 Task: Create a 45-minute meeting to brainstorm content creation ideas.
Action: Mouse moved to (112, 207)
Screenshot: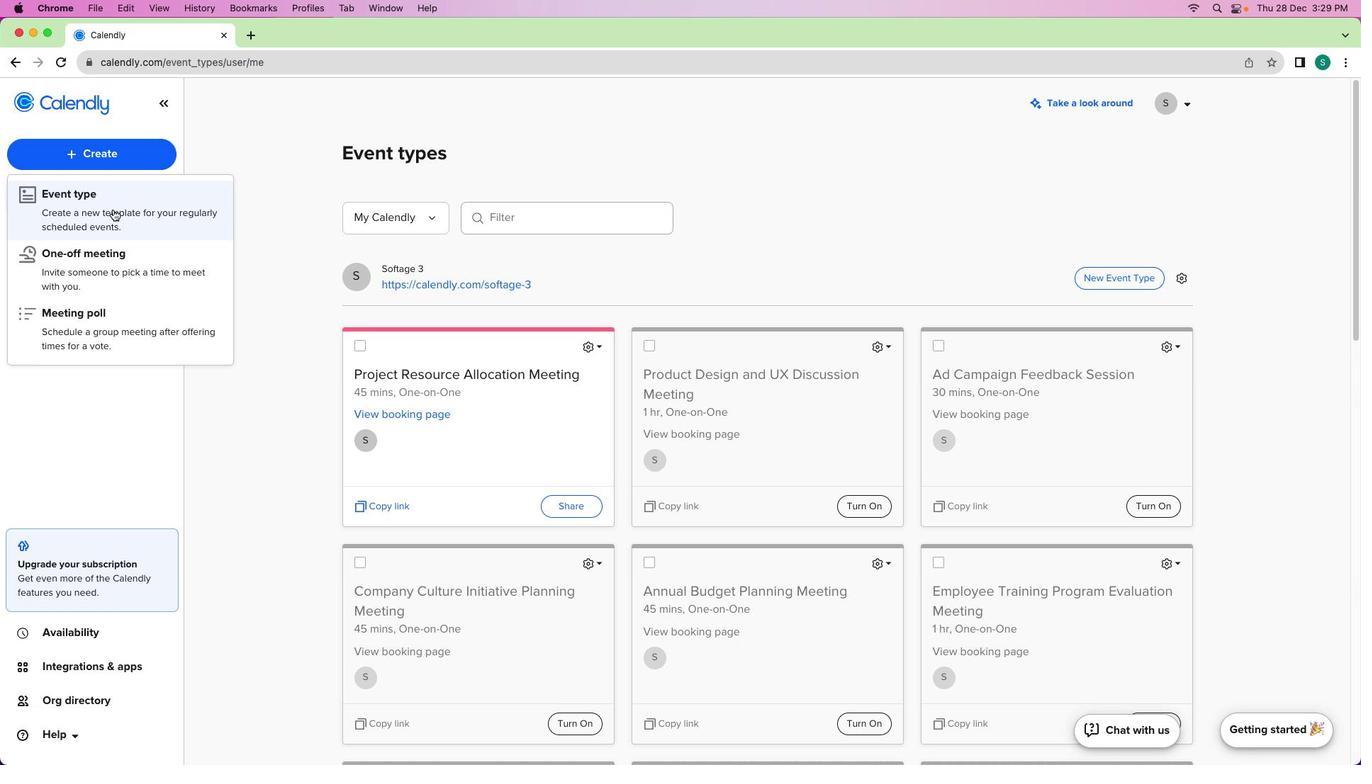 
Action: Mouse pressed left at (112, 207)
Screenshot: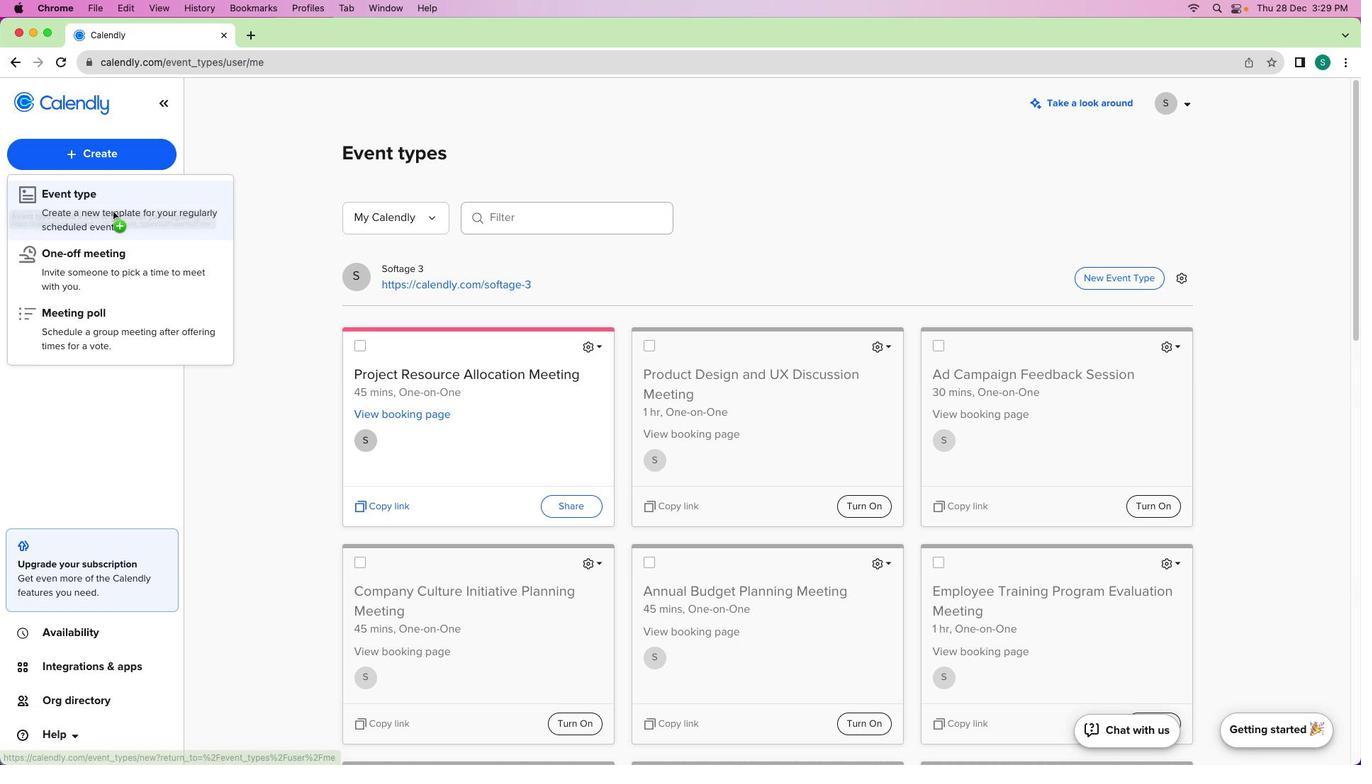 
Action: Mouse moved to (117, 207)
Screenshot: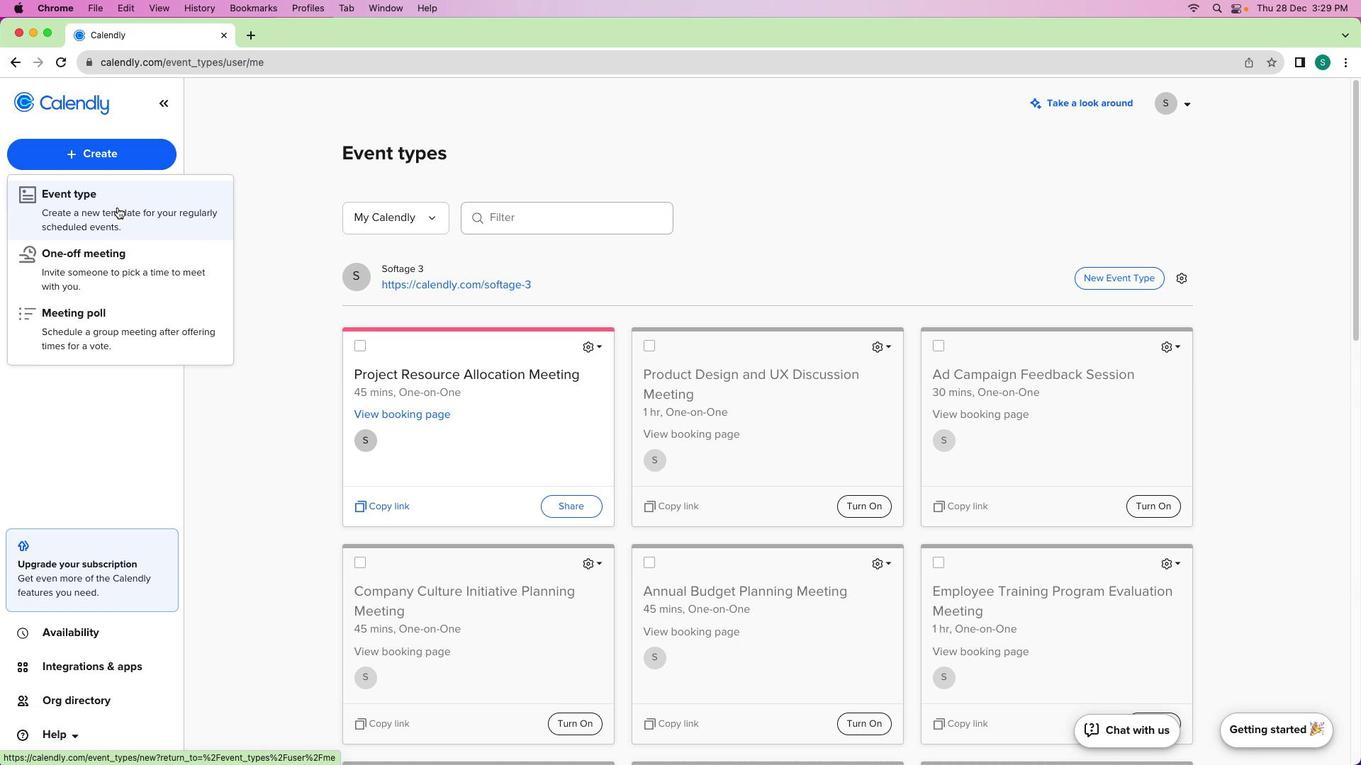 
Action: Mouse pressed left at (117, 207)
Screenshot: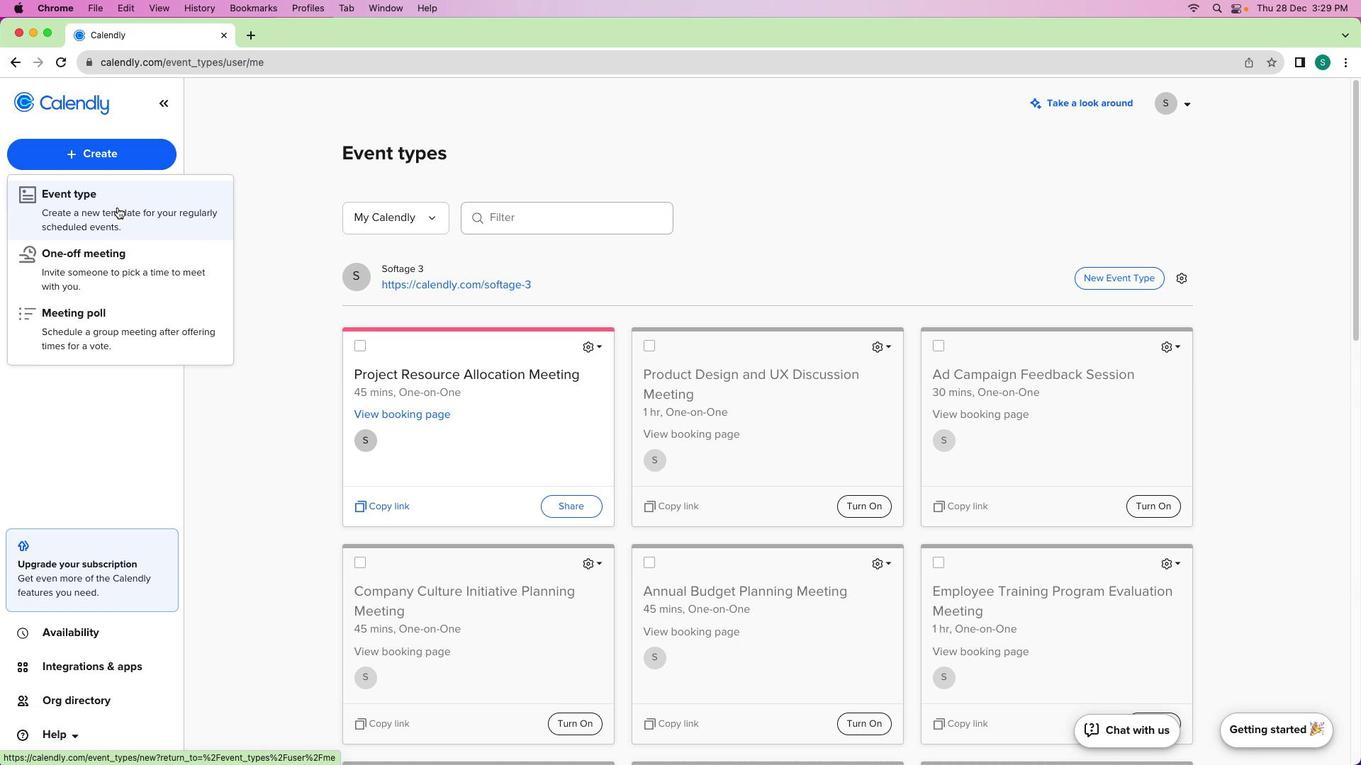 
Action: Mouse moved to (450, 297)
Screenshot: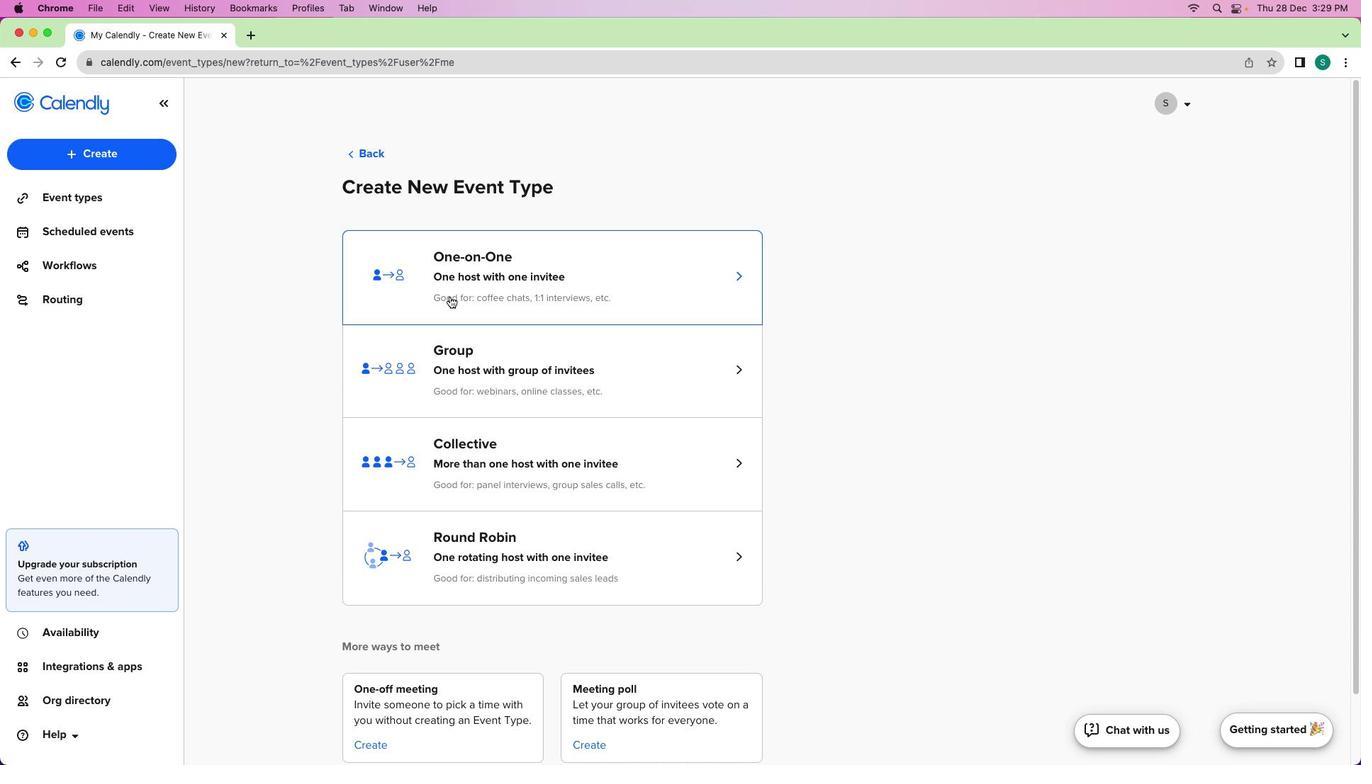 
Action: Mouse pressed left at (450, 297)
Screenshot: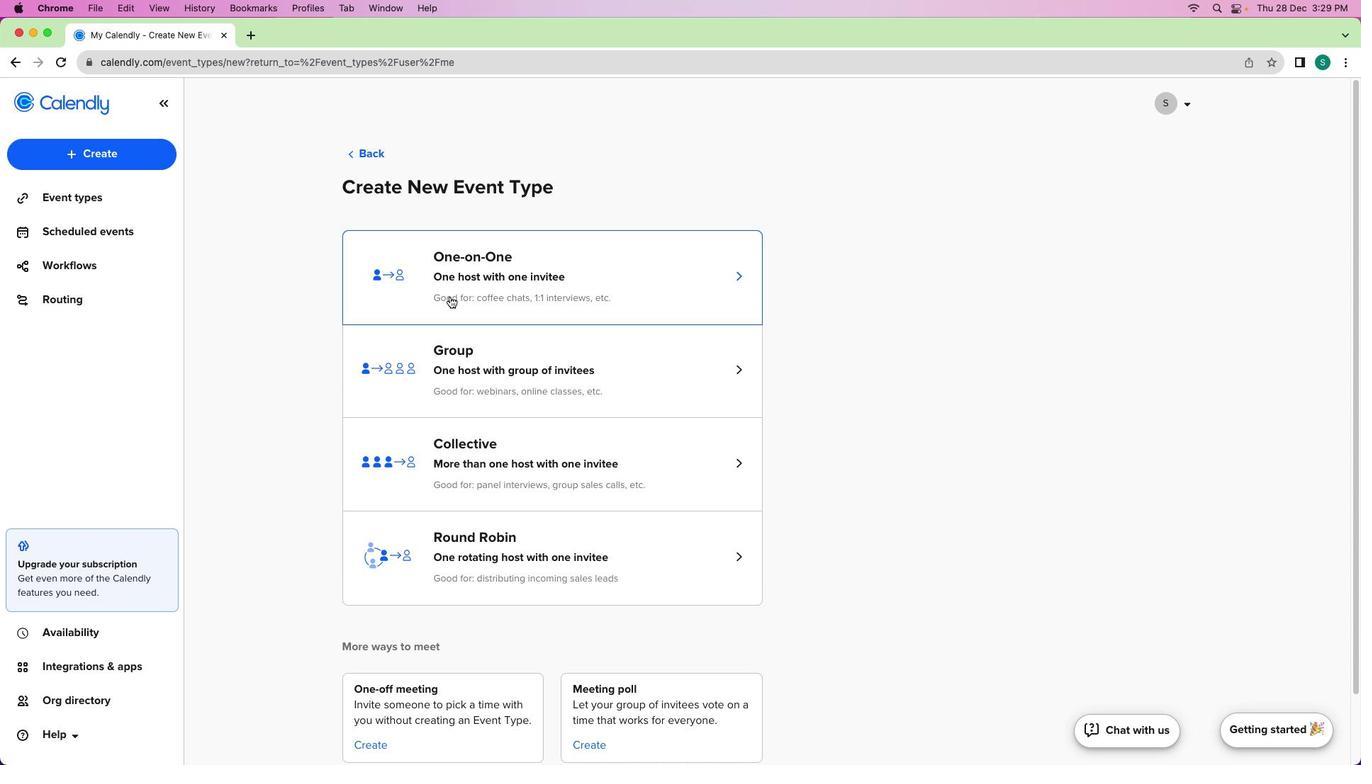 
Action: Mouse moved to (175, 226)
Screenshot: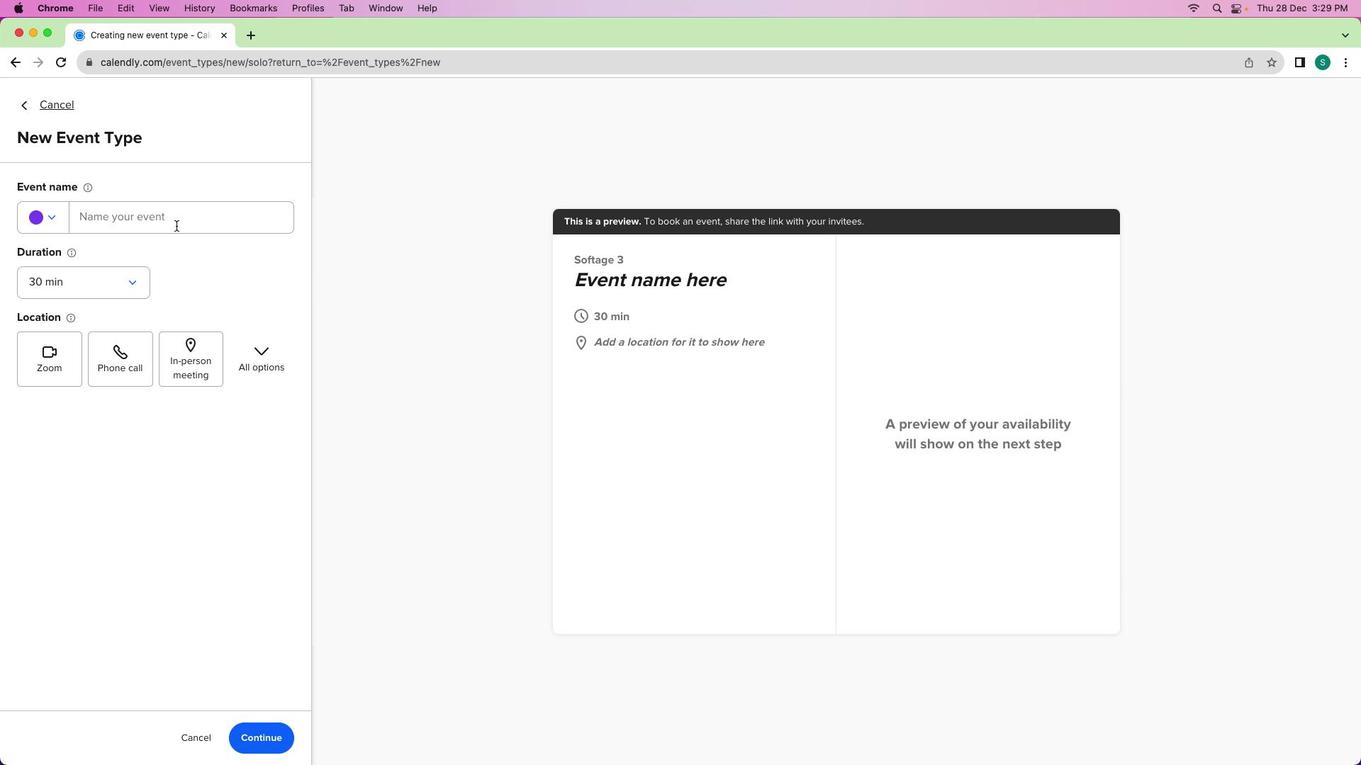 
Action: Mouse pressed left at (175, 226)
Screenshot: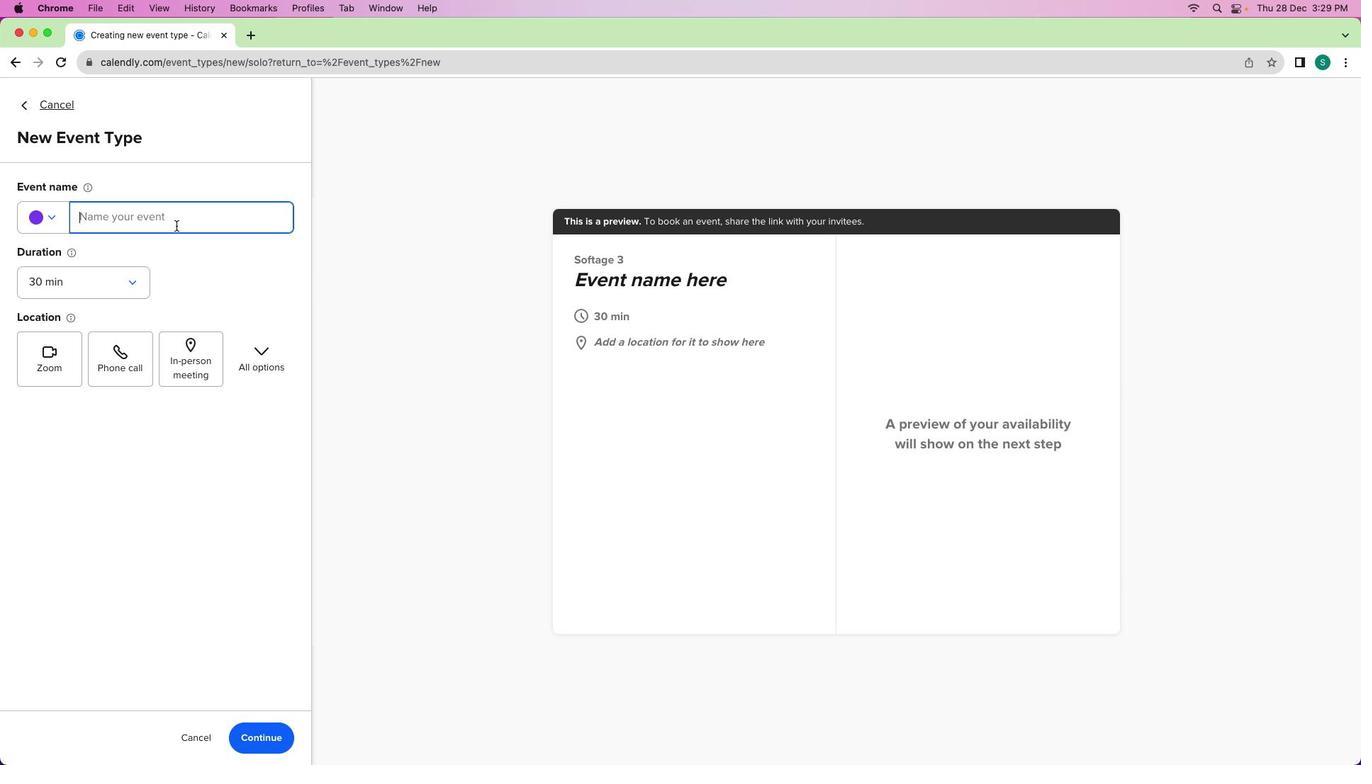 
Action: Mouse moved to (187, 225)
Screenshot: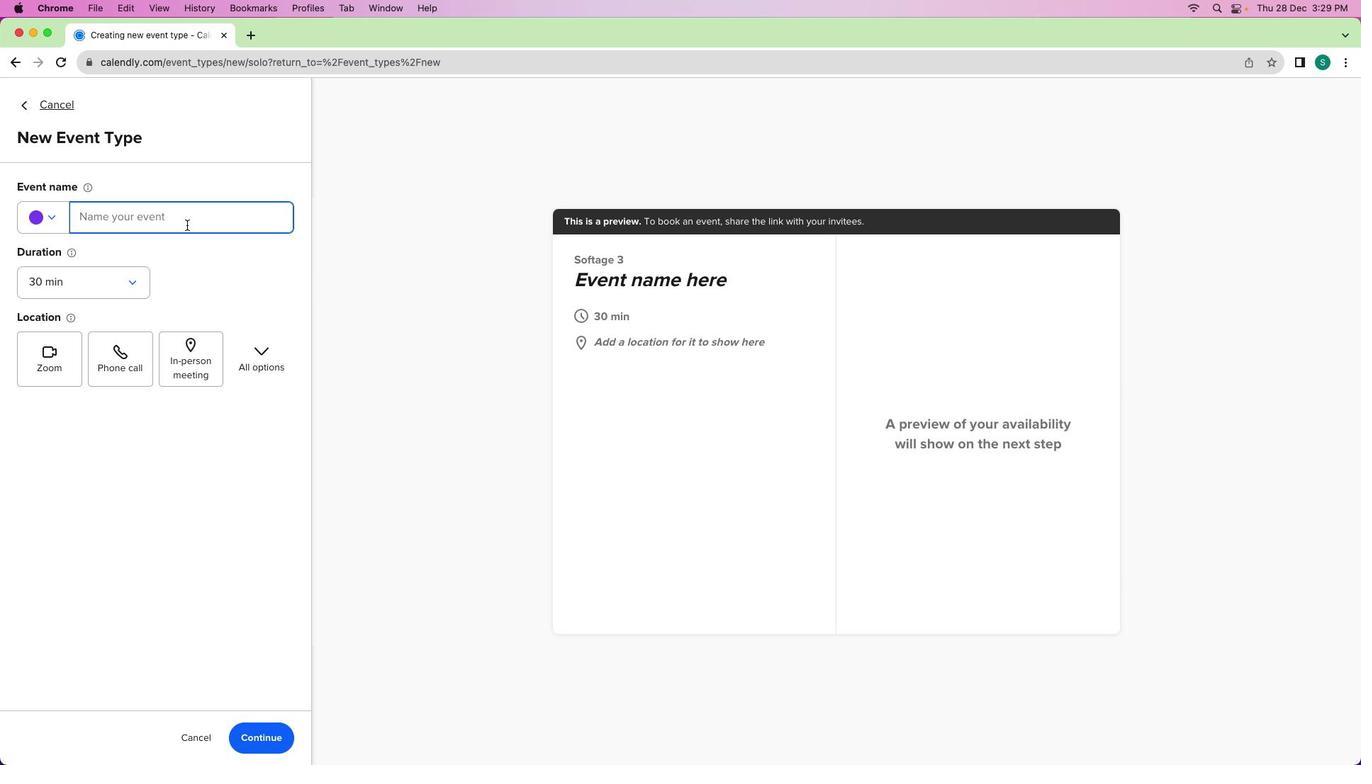 
Action: Key pressed Key.shift'C''o''n''t''e''n''t'Key.spaceKey.shift'C''r''e''a''t''i''o''n'Key.spaceKey.shift'I''d''e''a''s'Key.spaceKey.shift'B''r''a''i''n''s''t''o''r''m''i''n''g'Key.spaceKey.shift'S''e''s''s''i''o''n'
Screenshot: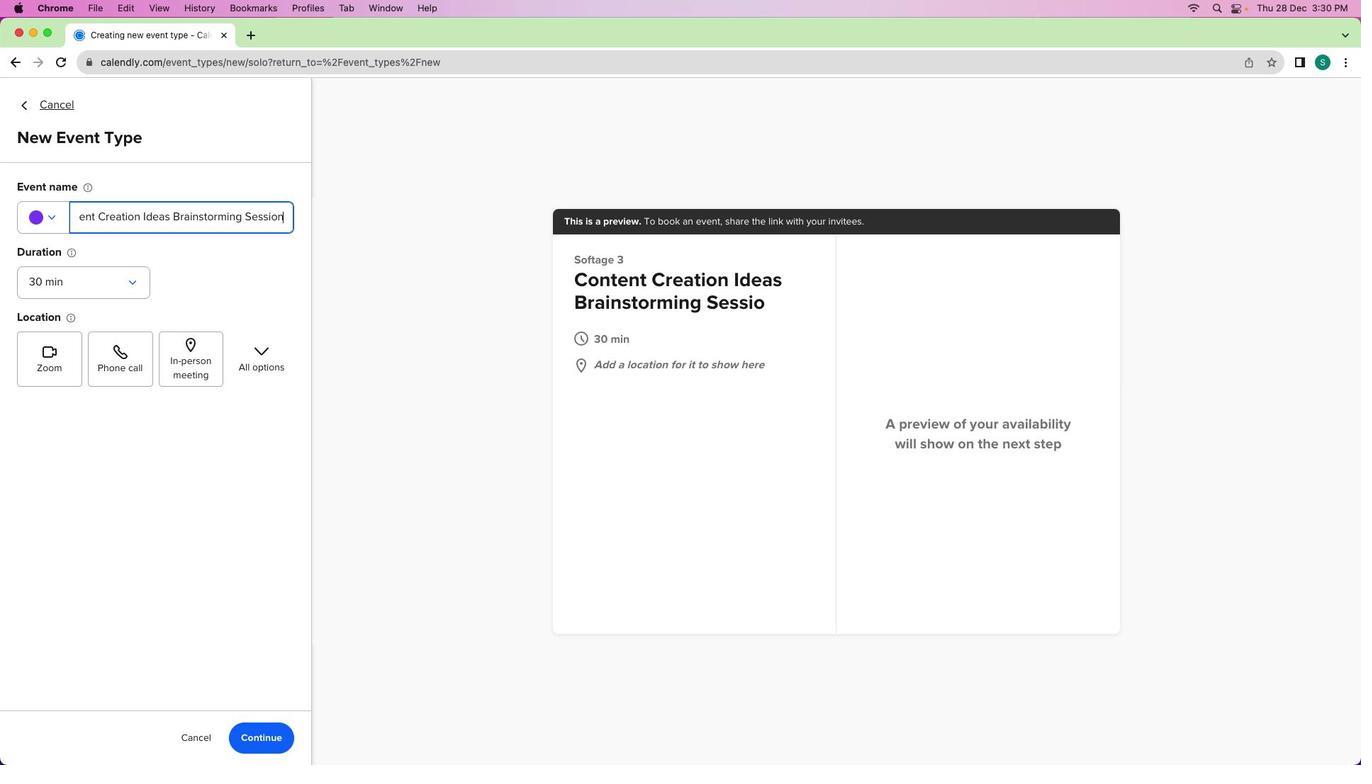 
Action: Mouse moved to (60, 218)
Screenshot: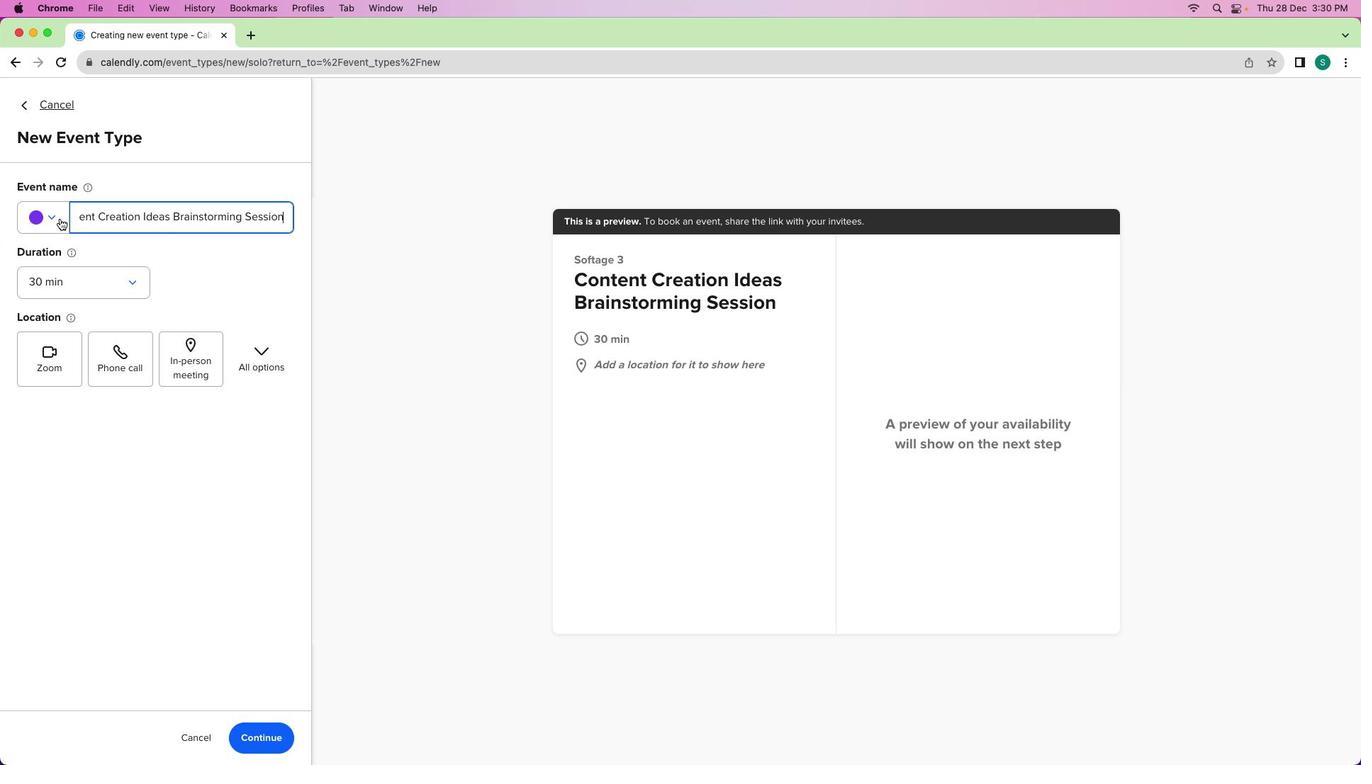 
Action: Mouse pressed left at (60, 218)
Screenshot: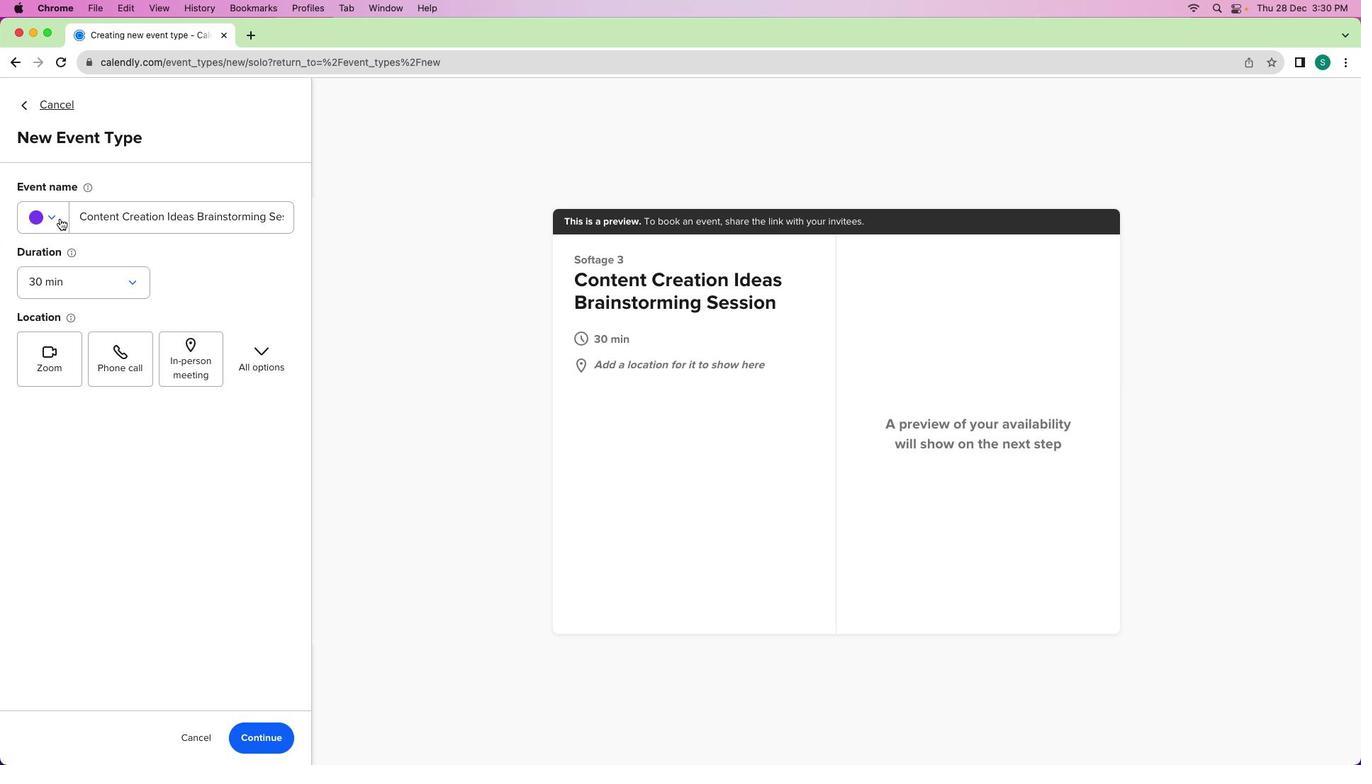 
Action: Mouse moved to (146, 286)
Screenshot: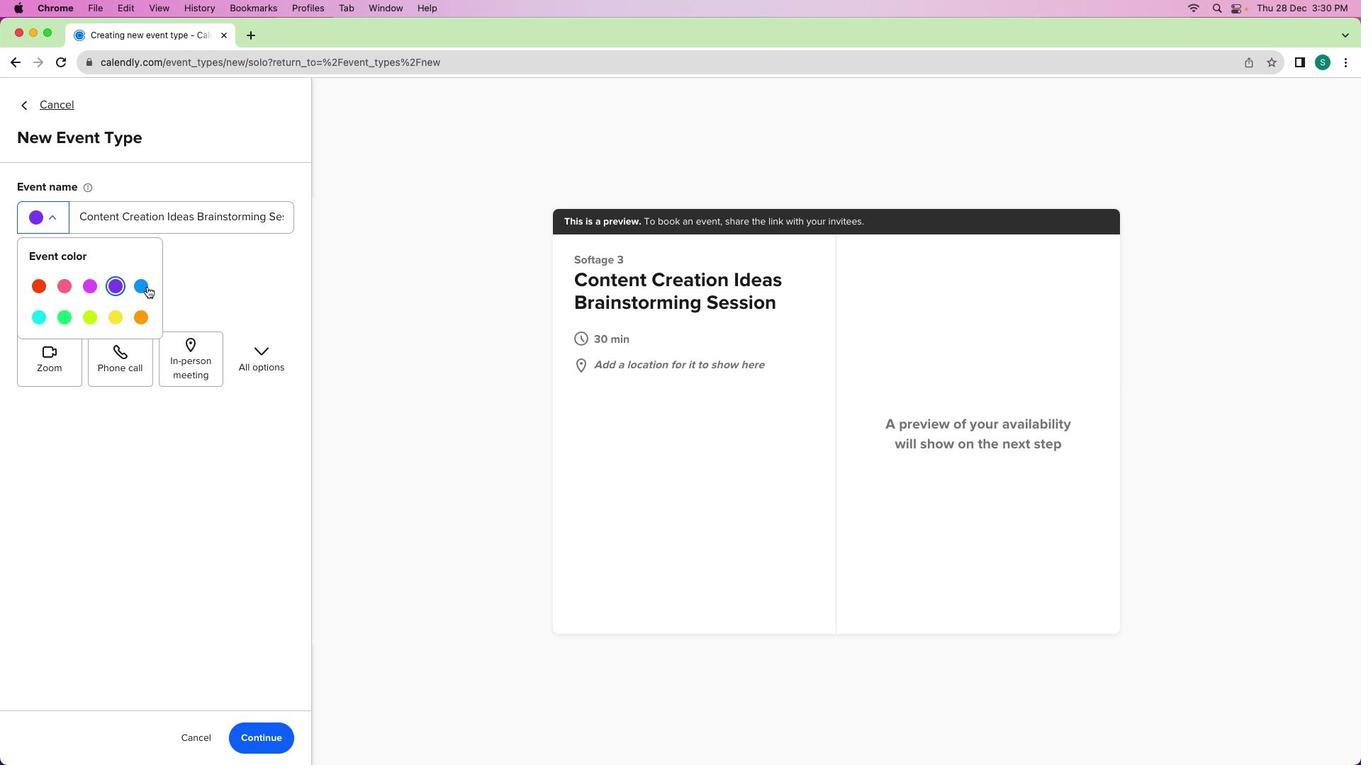 
Action: Mouse pressed left at (146, 286)
Screenshot: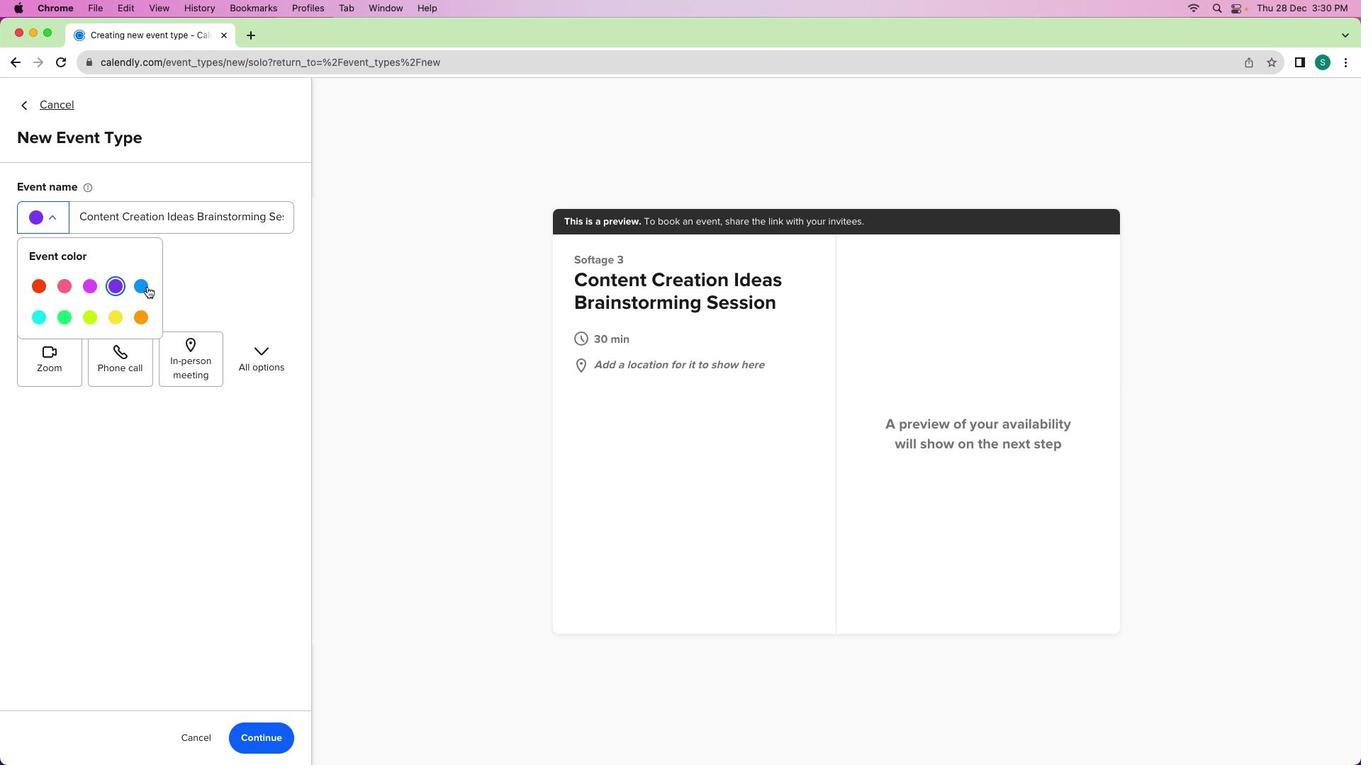
Action: Mouse moved to (99, 282)
Screenshot: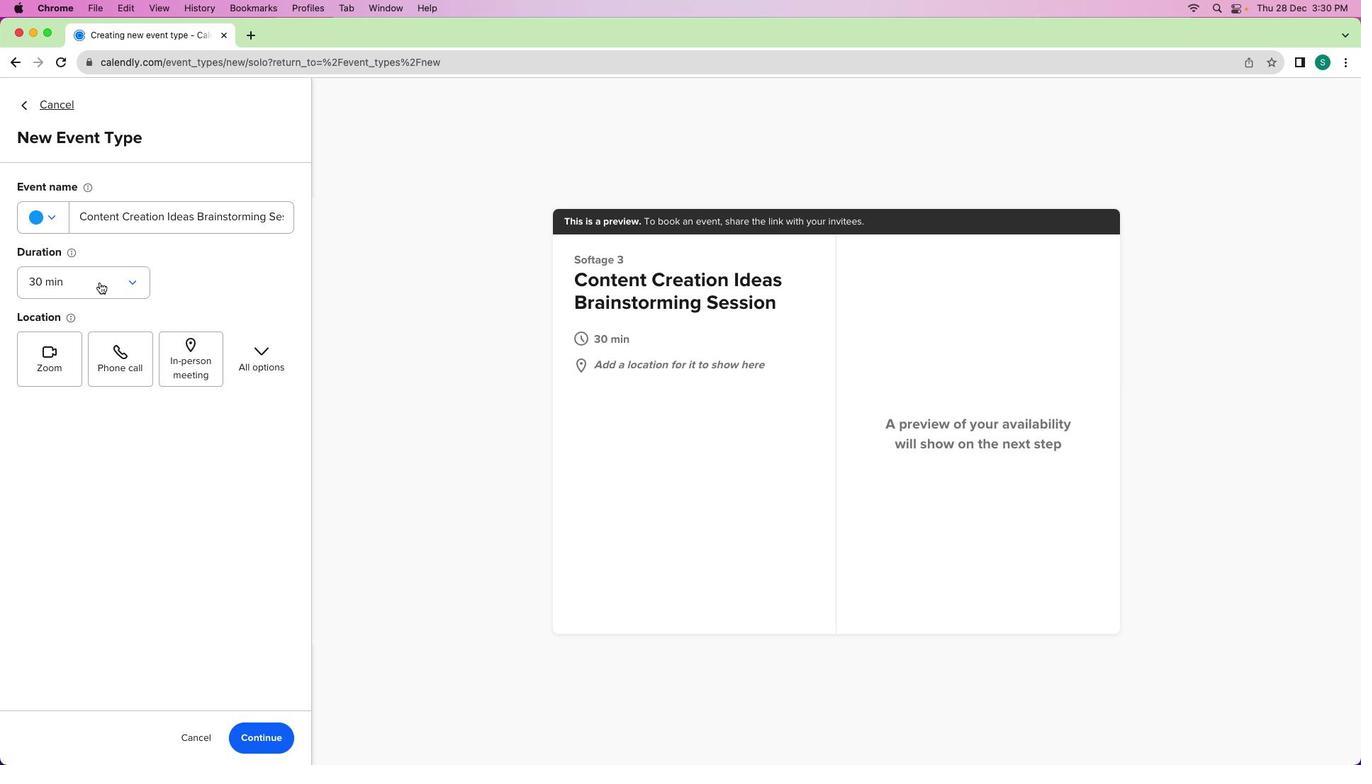 
Action: Mouse pressed left at (99, 282)
Screenshot: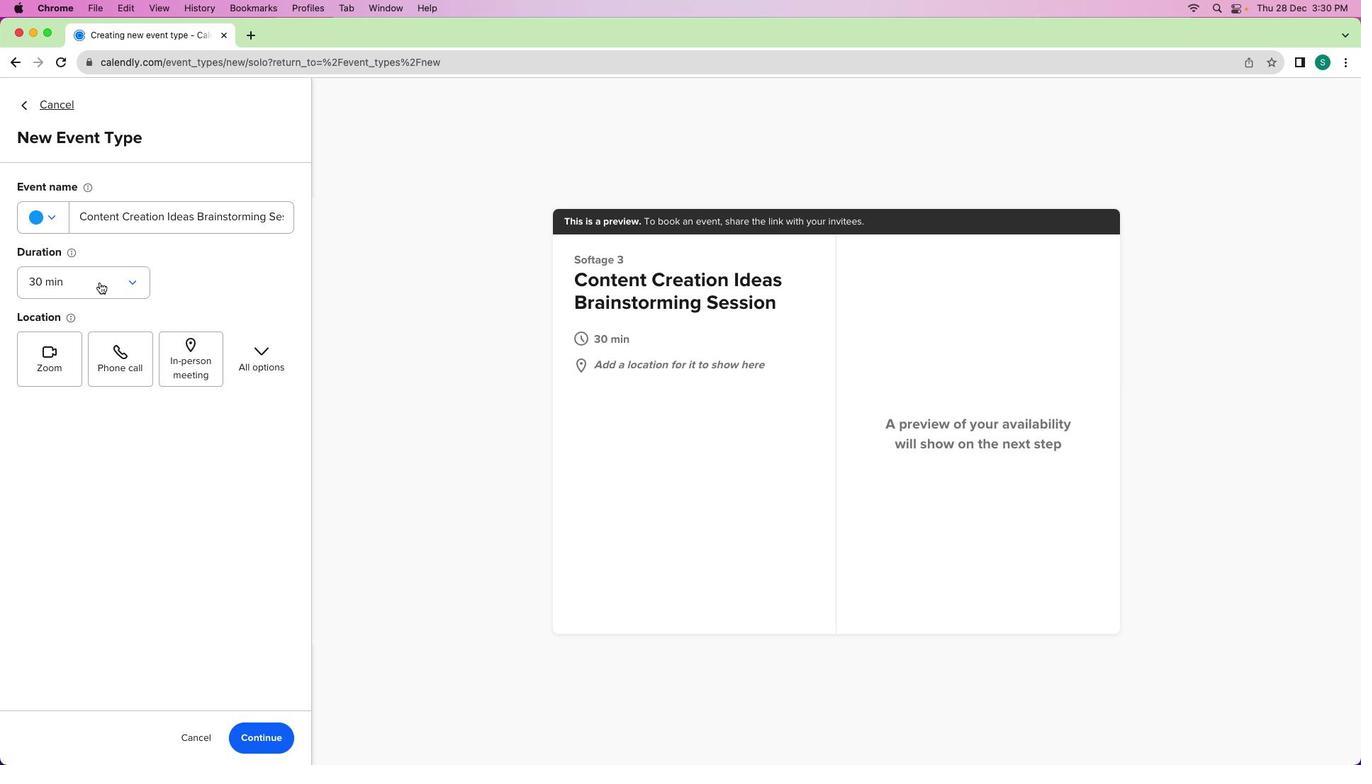 
Action: Mouse moved to (87, 366)
Screenshot: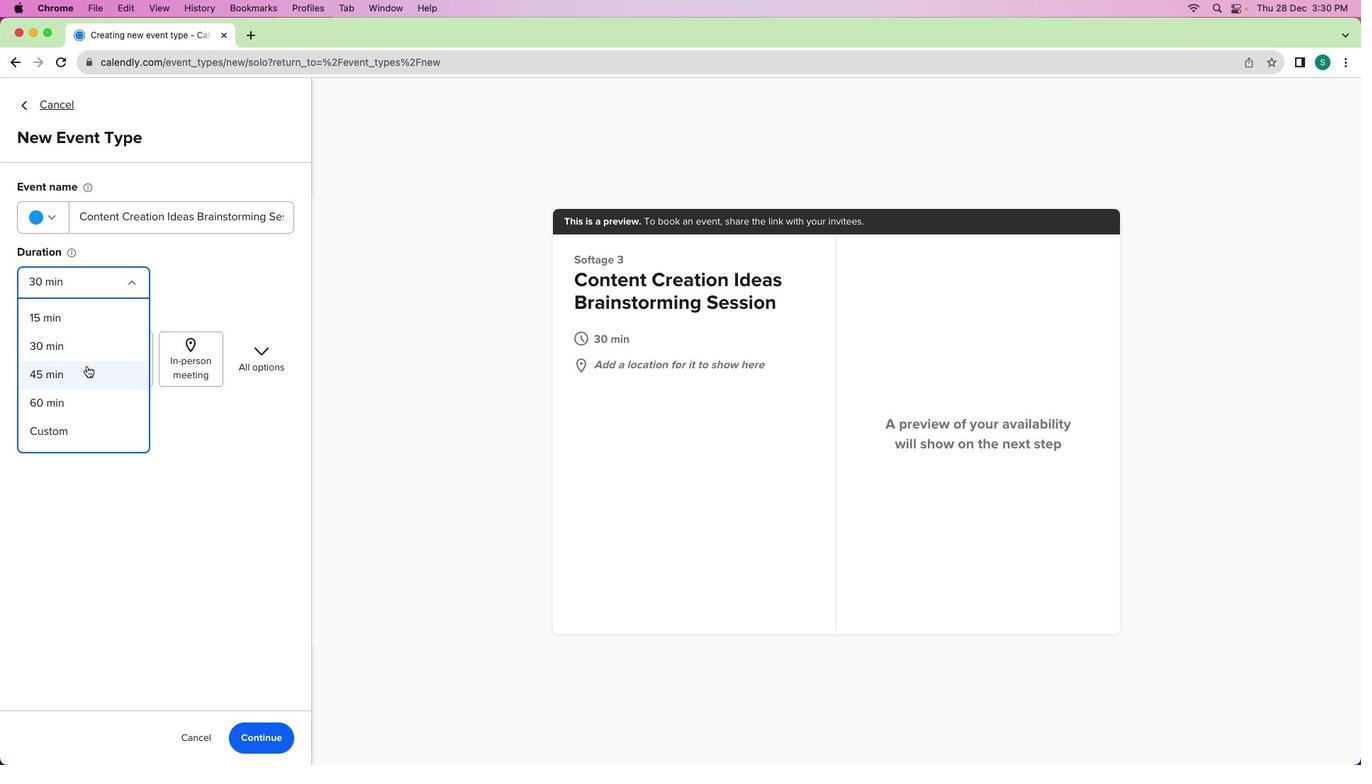
Action: Mouse pressed left at (87, 366)
Screenshot: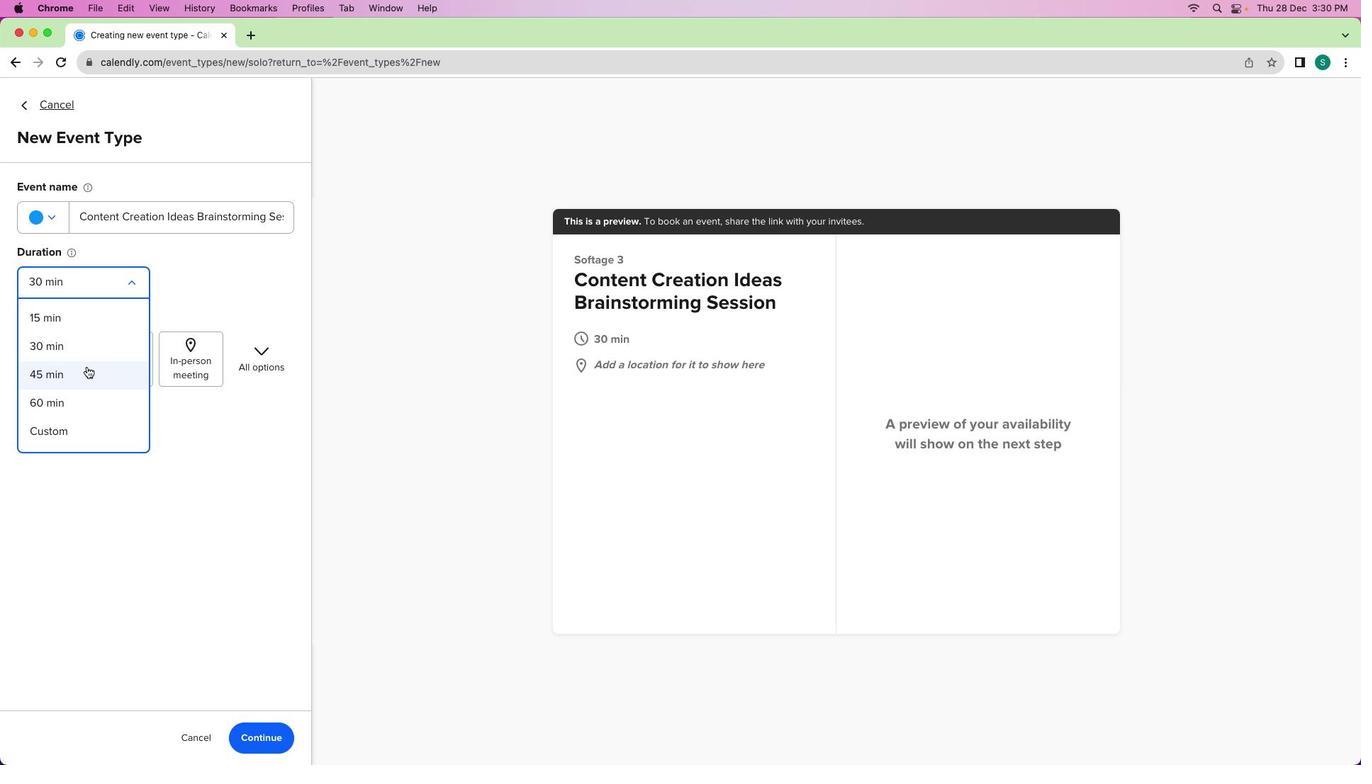 
Action: Mouse moved to (78, 363)
Screenshot: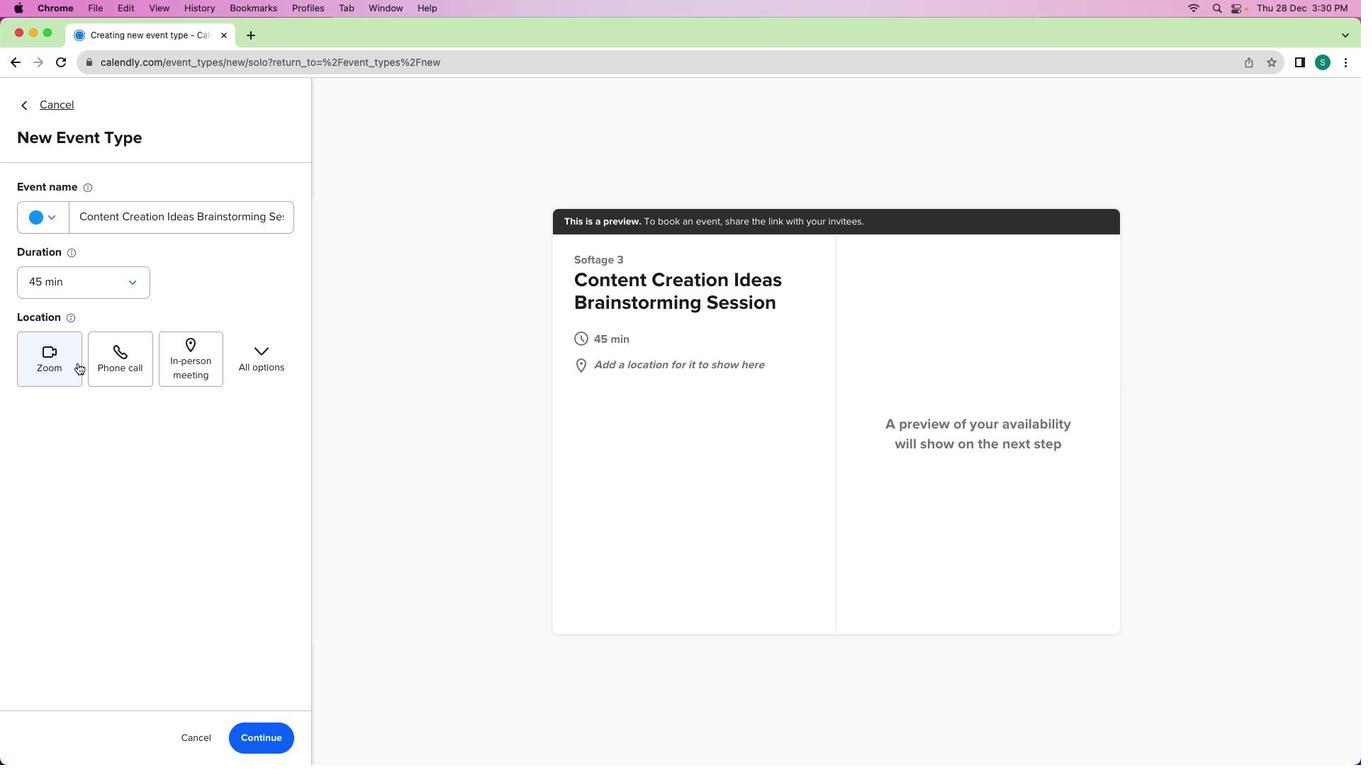 
Action: Mouse pressed left at (78, 363)
Screenshot: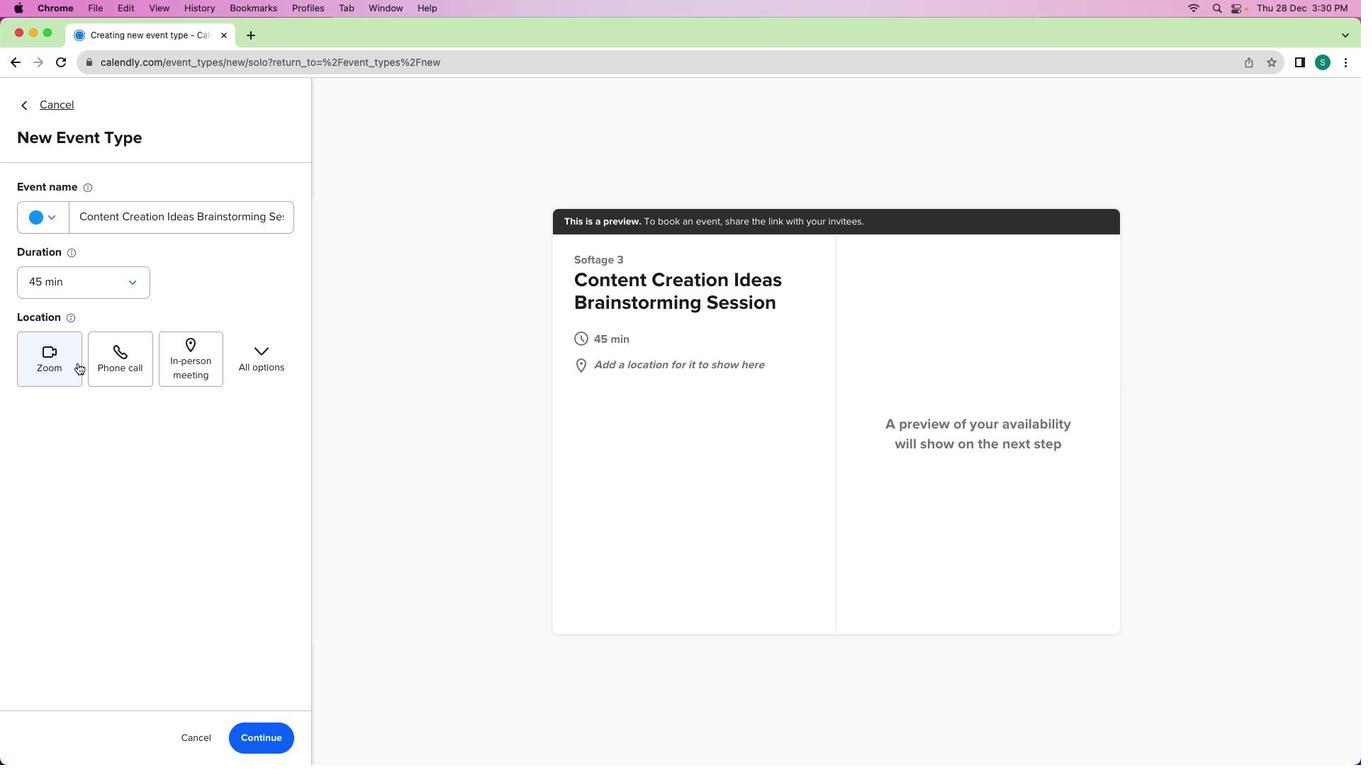 
Action: Mouse moved to (285, 732)
Screenshot: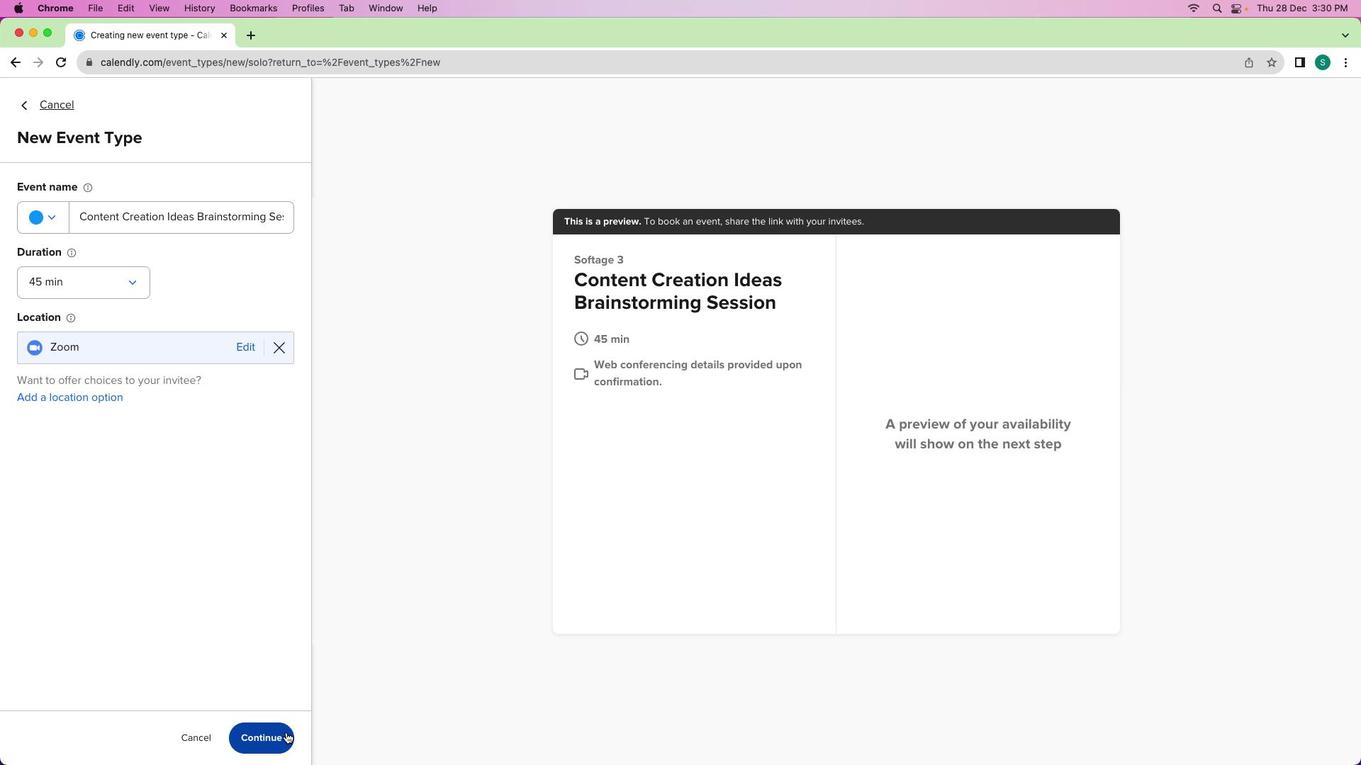 
Action: Mouse pressed left at (285, 732)
Screenshot: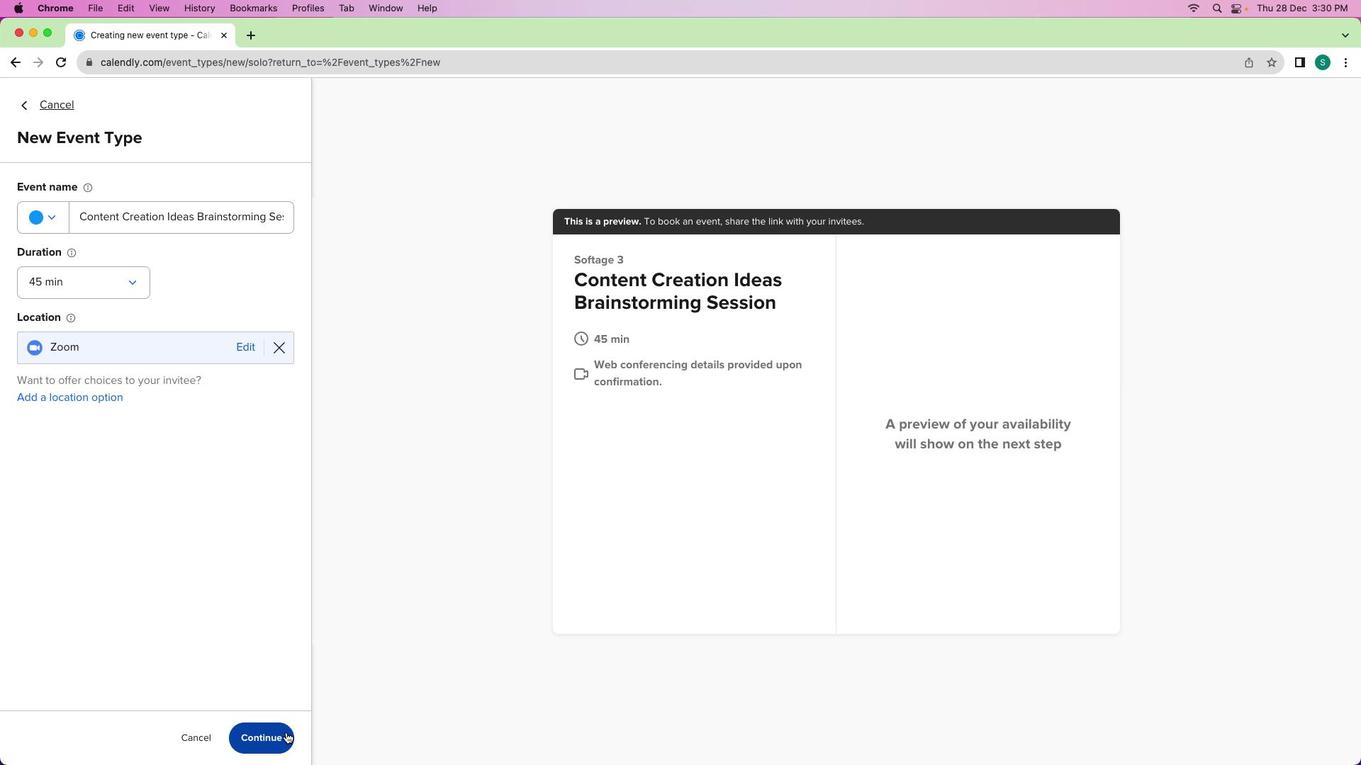 
Action: Mouse moved to (153, 269)
Screenshot: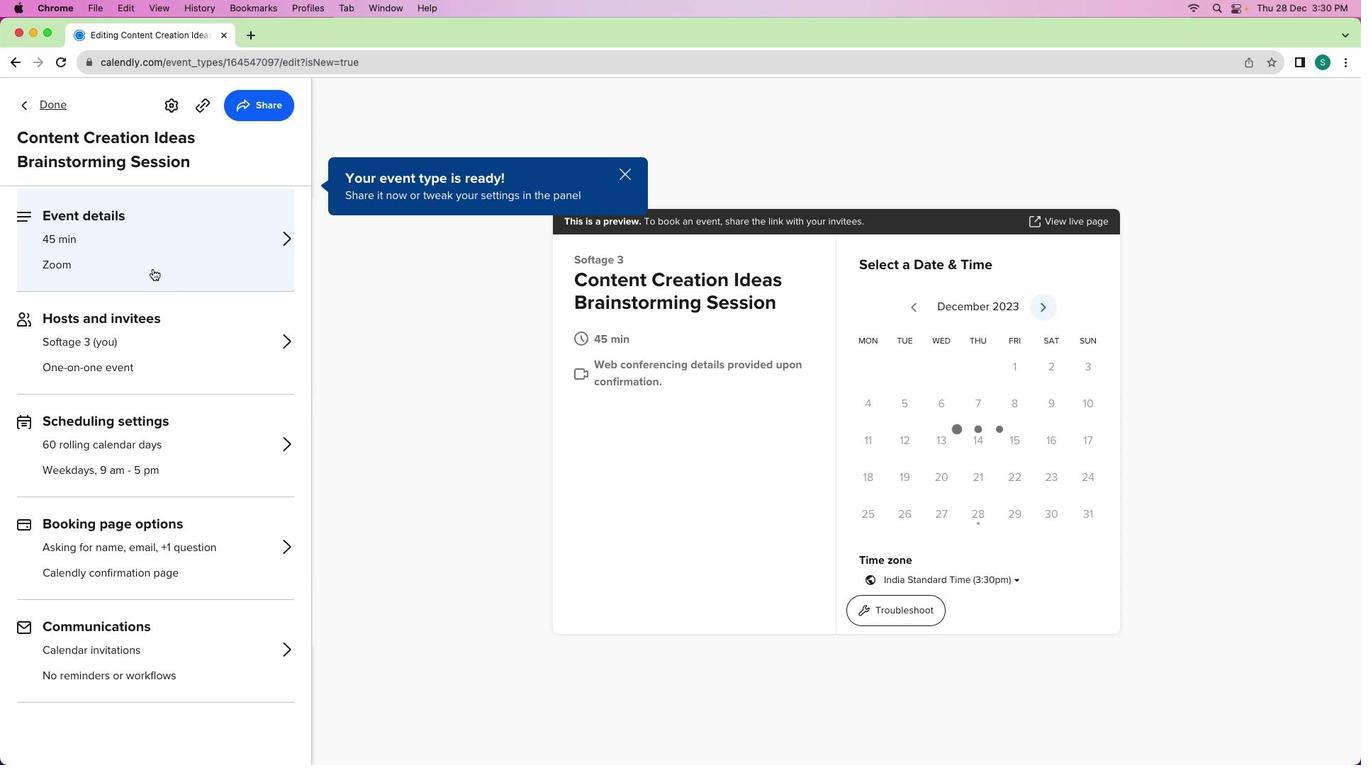
Action: Mouse pressed left at (153, 269)
Screenshot: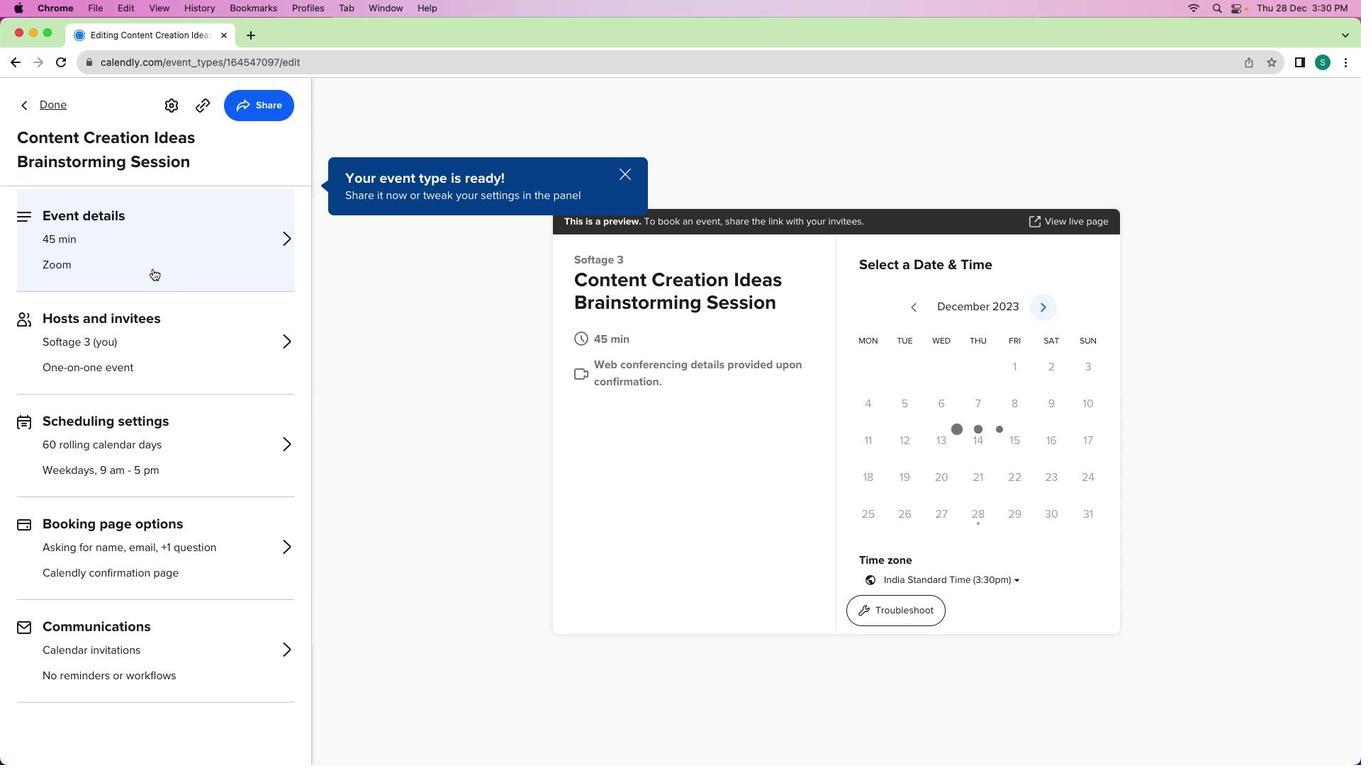 
Action: Mouse moved to (154, 509)
Screenshot: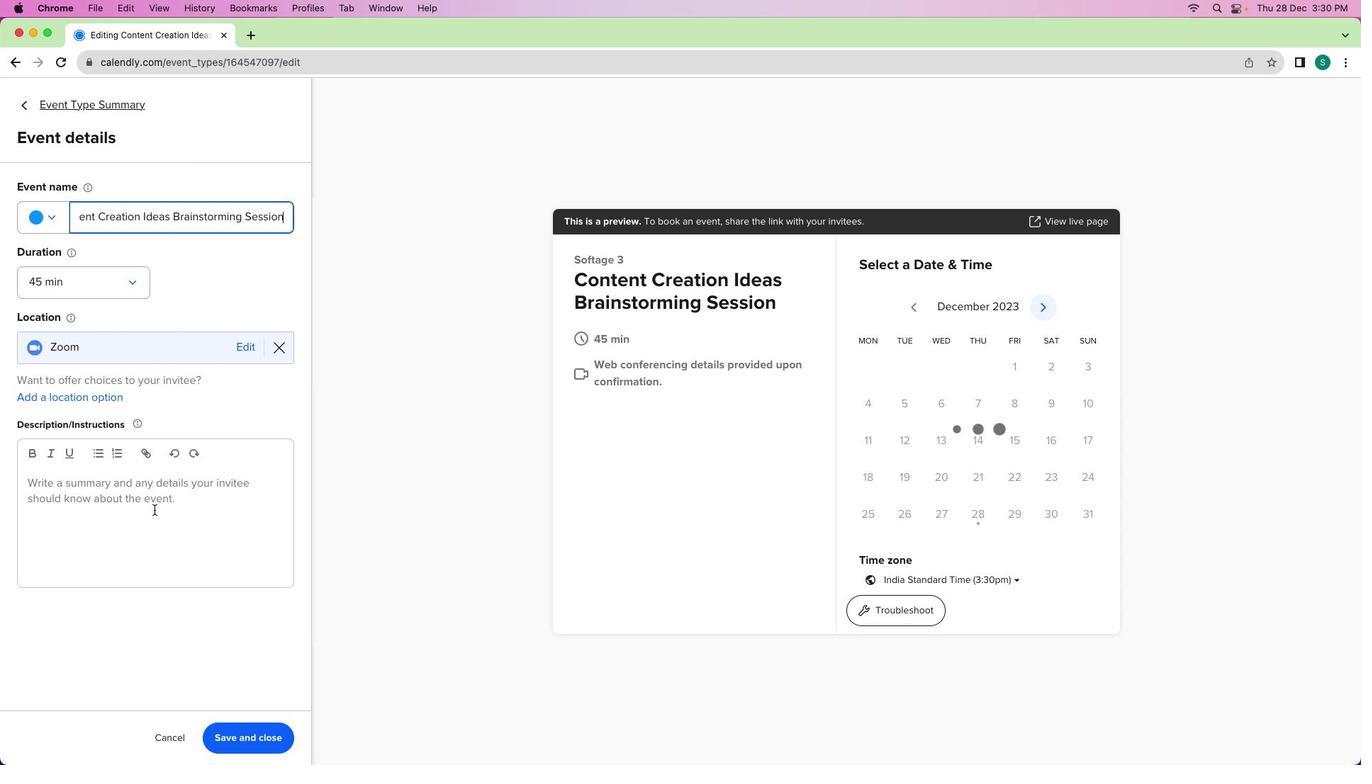 
Action: Mouse pressed left at (154, 509)
Screenshot: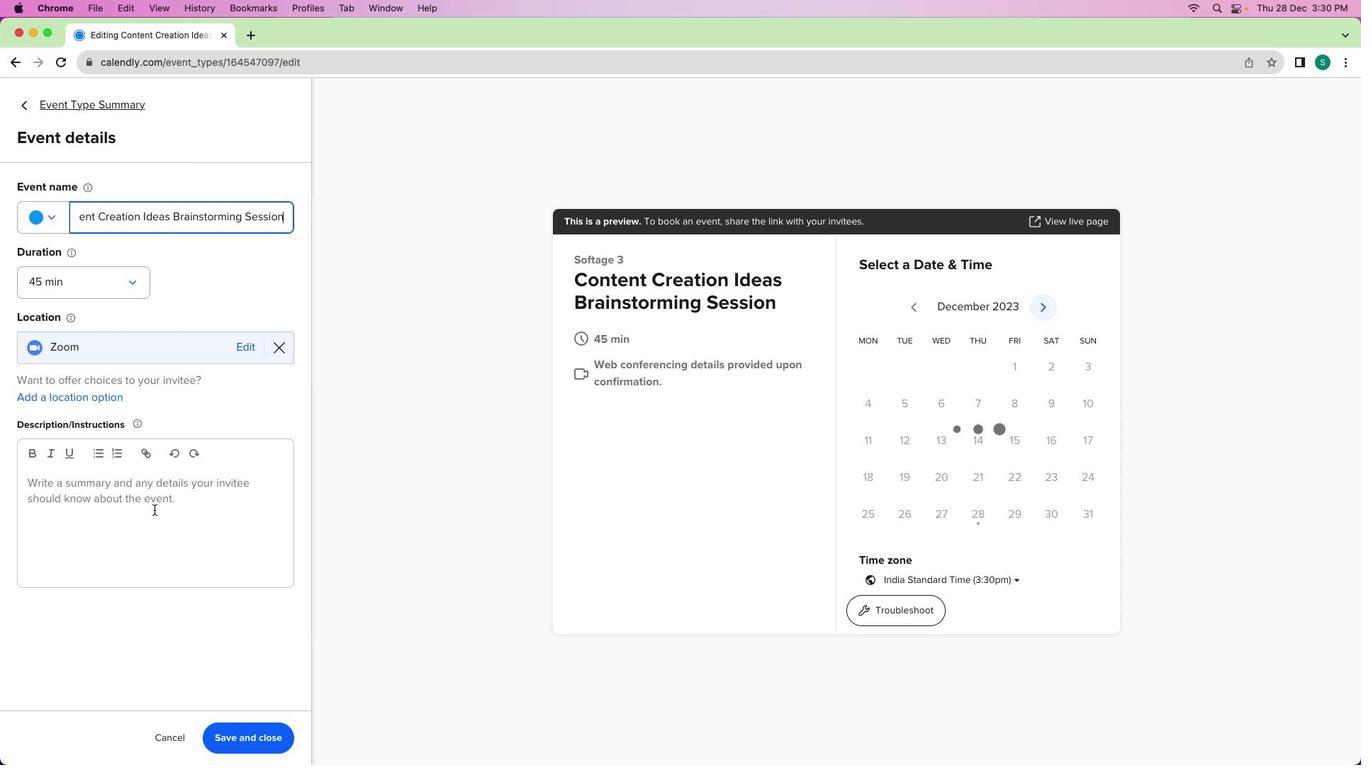
Action: Mouse moved to (154, 509)
Screenshot: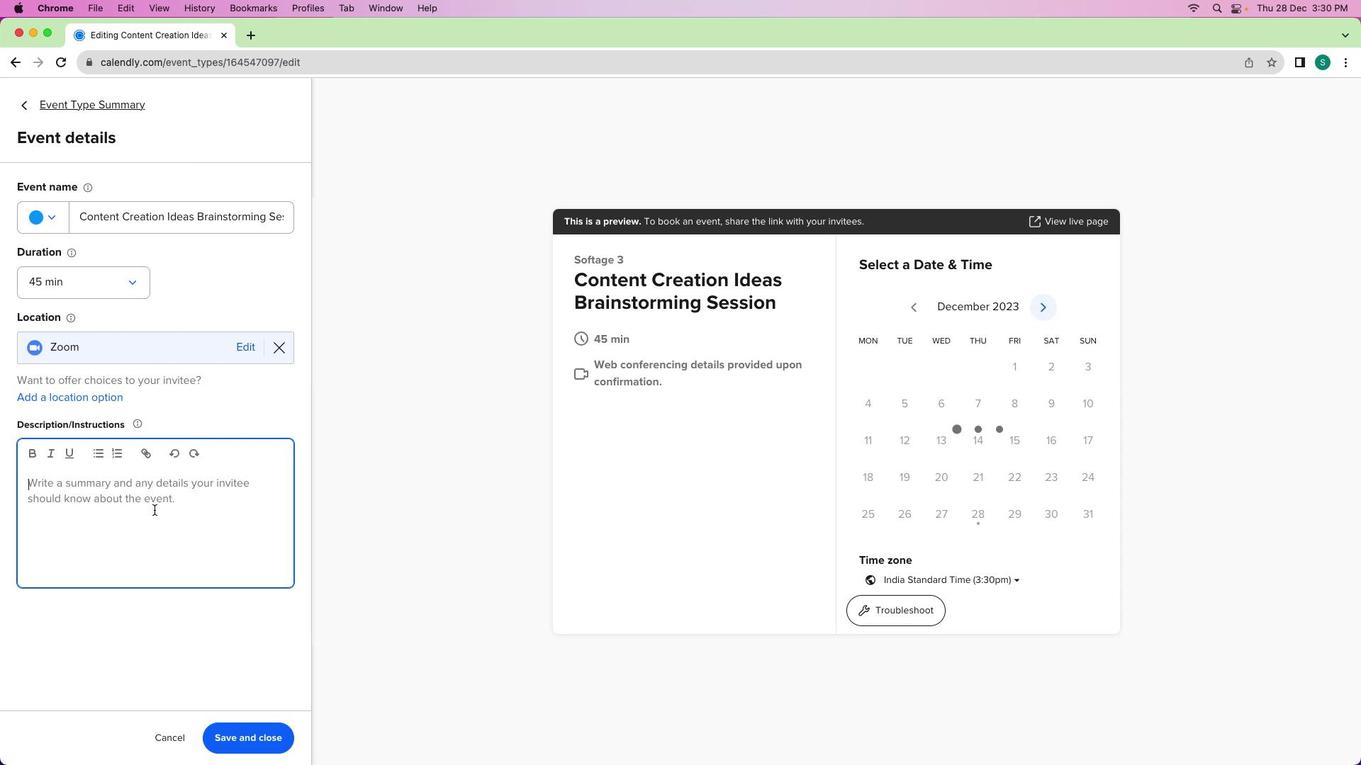 
Action: Key pressed Key.shift'J''o''i''n'Key.space'm''e'Key.spaceKey.backspaceKey.backspaceKey.backspace'f''o''r'Key.space'a''n'Key.space'e''n''g''a''g''e'Key.backspace'i''n''g'Key.space's''e''s''s''i''o''n'Key.space'd''e''d''i''c''a''t''e''d'Key.spaceKey.space't''o'Key.leftKey.leftKey.leftKey.backspaceKey.downKey.space'b''r''a''i''s'Key.backspace'n''s''t''o''r''m''i''n''g'Key.space'c''r''e''a''t''i''v''e'Key.space'c''o''n''t''e''n''t'Key.space'i''d''e''a''s''.'Key.spaceKey.shift'I''n'Key.space't''h''i''s'Key.spaceKey.space'm''e''e''t''i''n''g'','Key.space'w''e'"'"'l''l'Key.space'e''x''p''l''o''r''e'Key.space'v''a''r''i''o''u''s'Key.space't''h''e''m''e''s'','Key.space'd''i''s''c''u''s''s'Key.space'p''o''t''e''n''t''i''a''l'Key.space't''o''p''i''c''s'','Key.space'a''n''f'Key.backspace'd'Key.space'c''o''l''l''a''b''o''r''a''t''i''v''e''l''y'Key.space'g''e''n''e''r''a''t''e'Key.space'i''n''n''o''v''a''t''i''v''e'Key.space'i''d''e''a''s'Key.space't''o'Key.space'f''u''e''l'Key.space'o''u''r'Key.space'c''o''n''t''e''n''t'Key.space'c''r''e''a''t''i''o''n'Key.space'e''f''f''o''r''t''s''.'
Screenshot: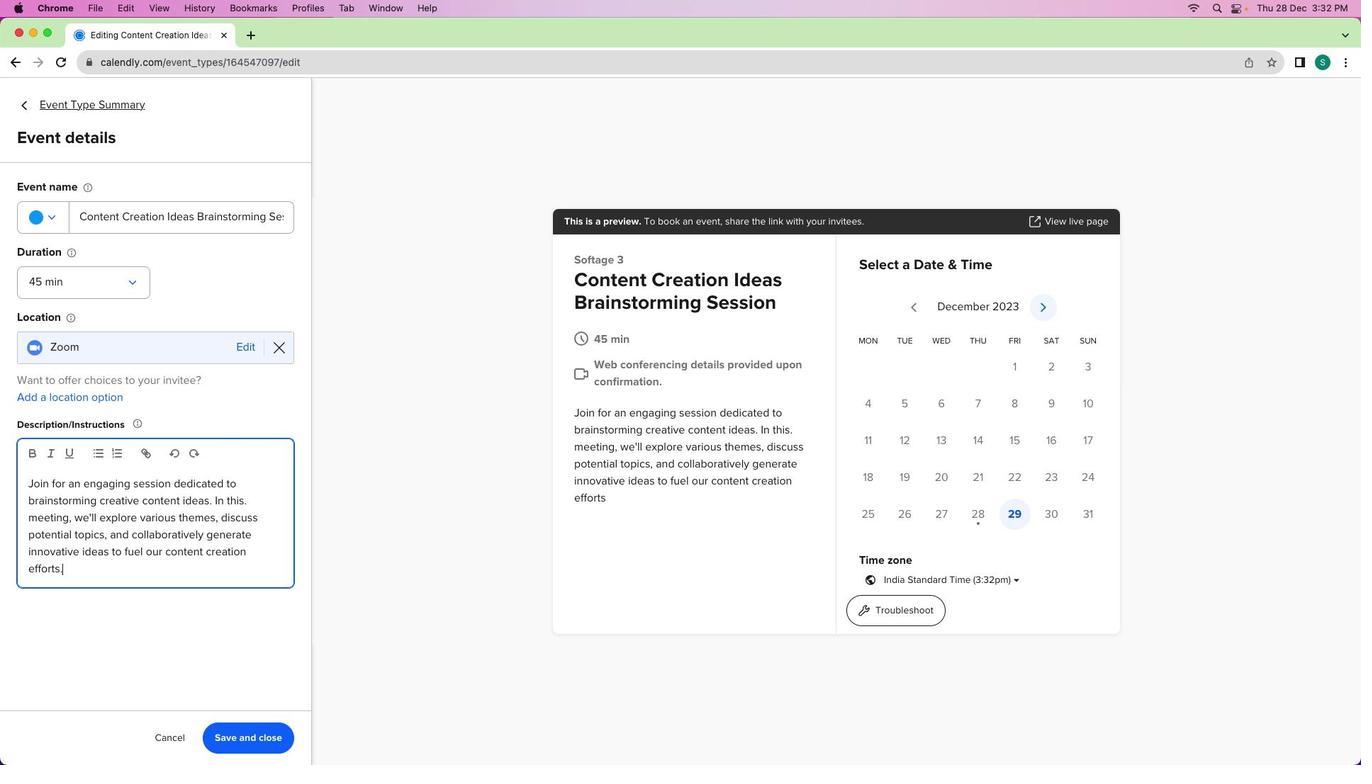 
Action: Mouse moved to (229, 741)
Screenshot: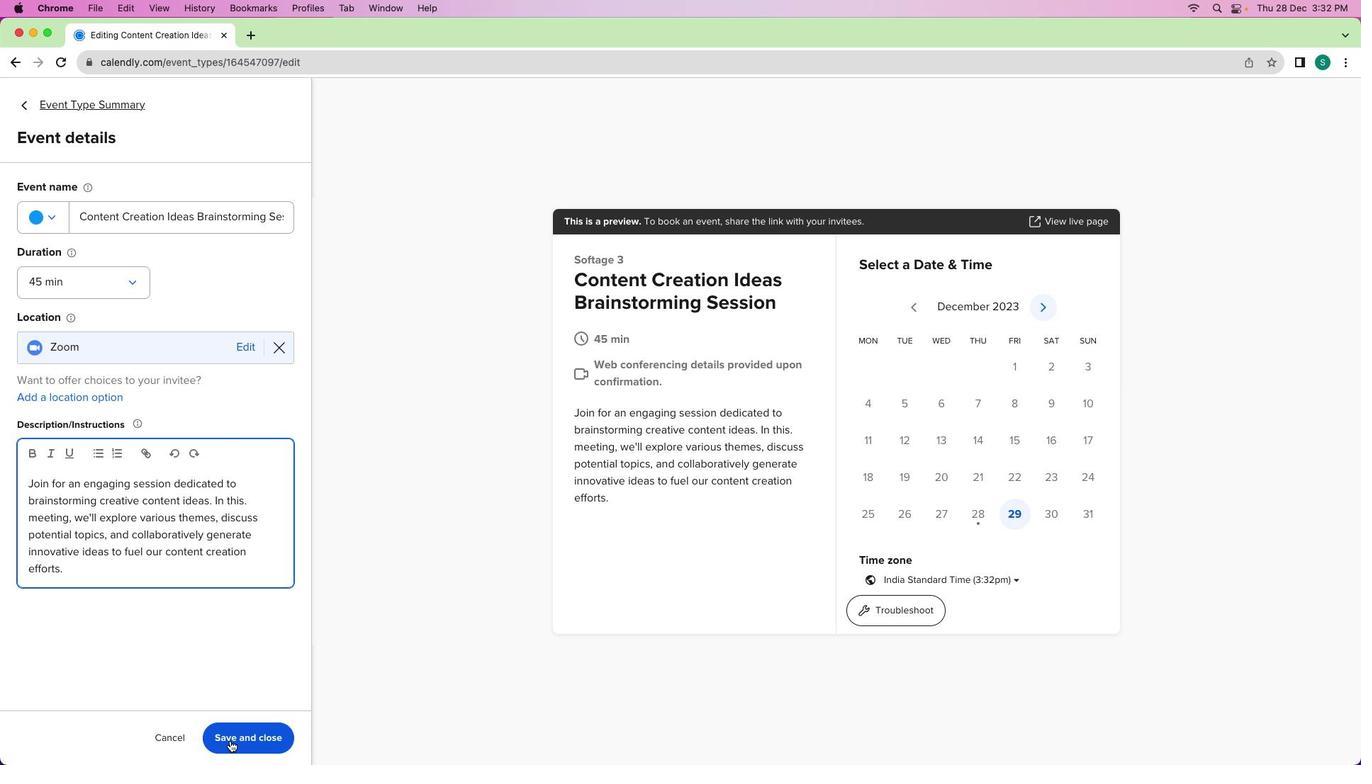 
Action: Mouse pressed left at (229, 741)
Screenshot: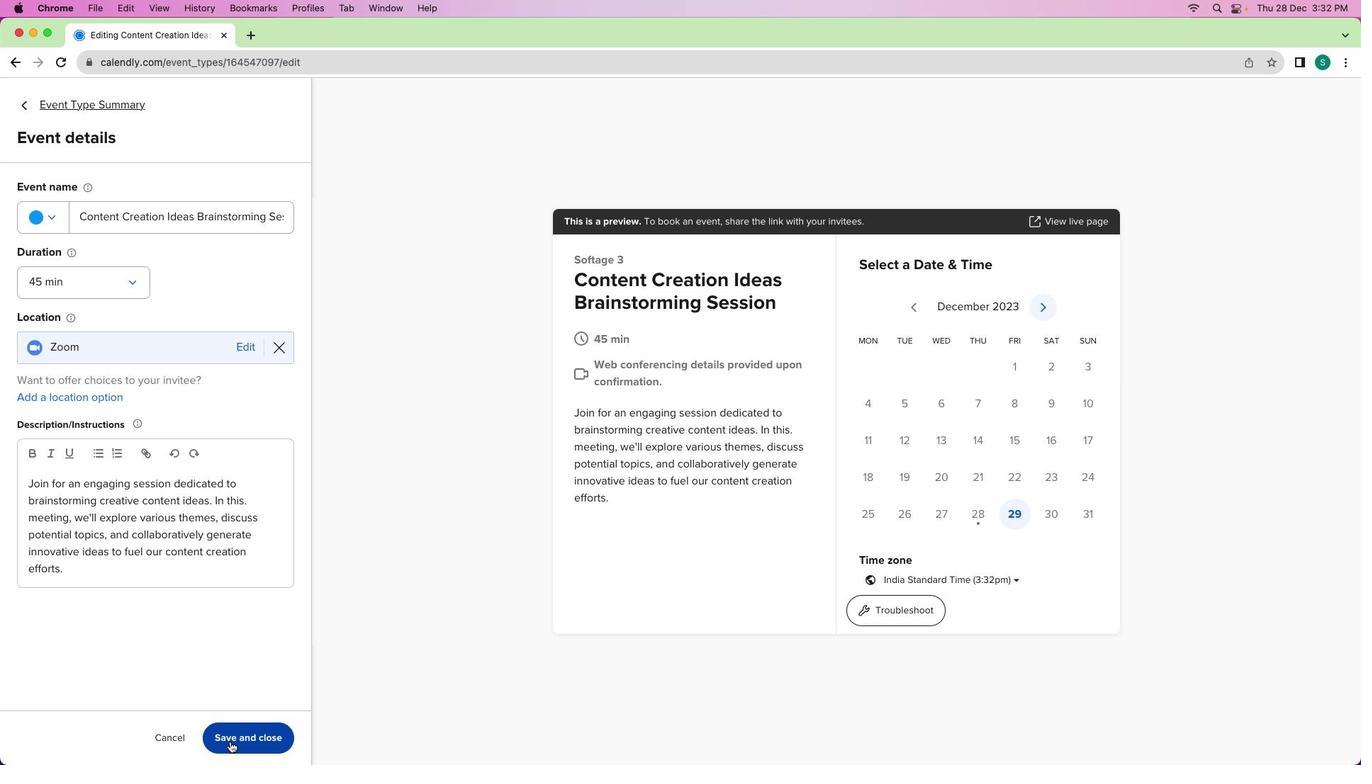 
Action: Mouse moved to (66, 104)
Screenshot: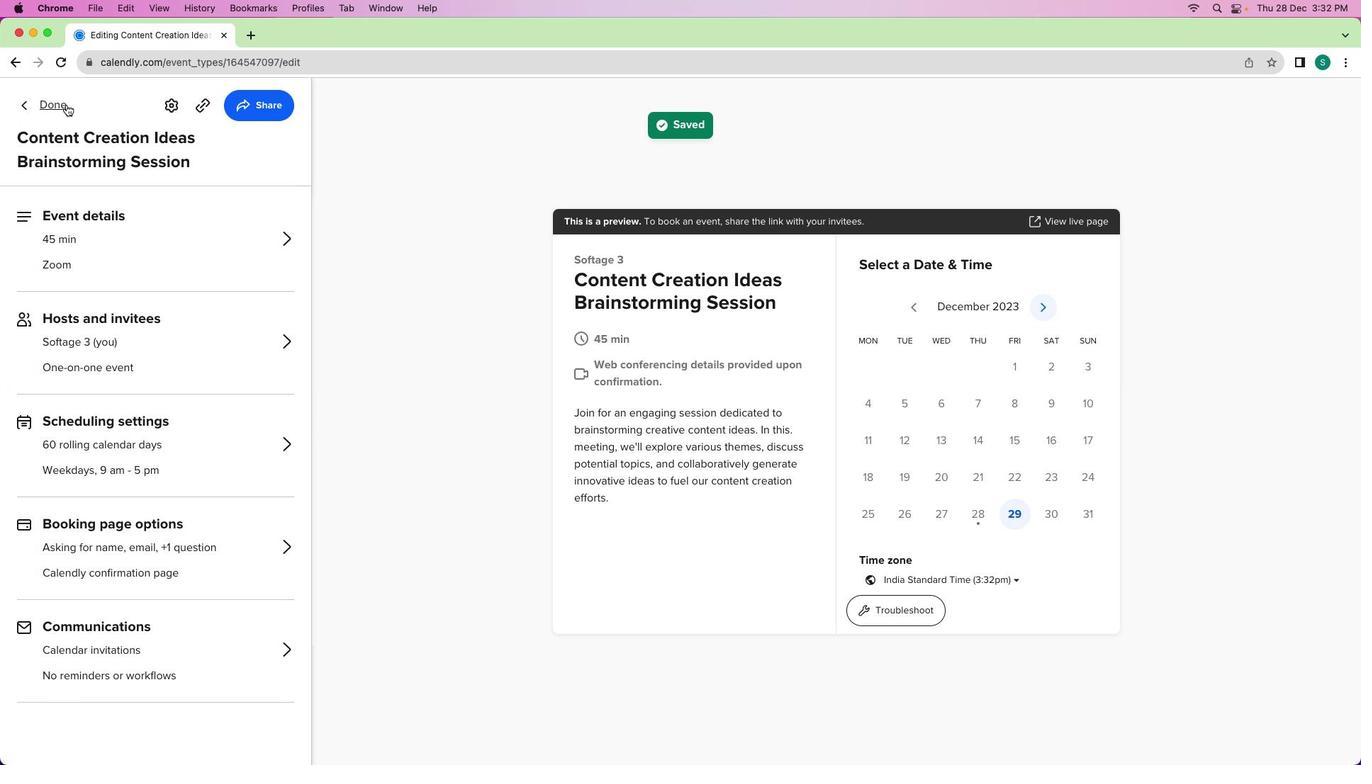 
Action: Mouse pressed left at (66, 104)
Screenshot: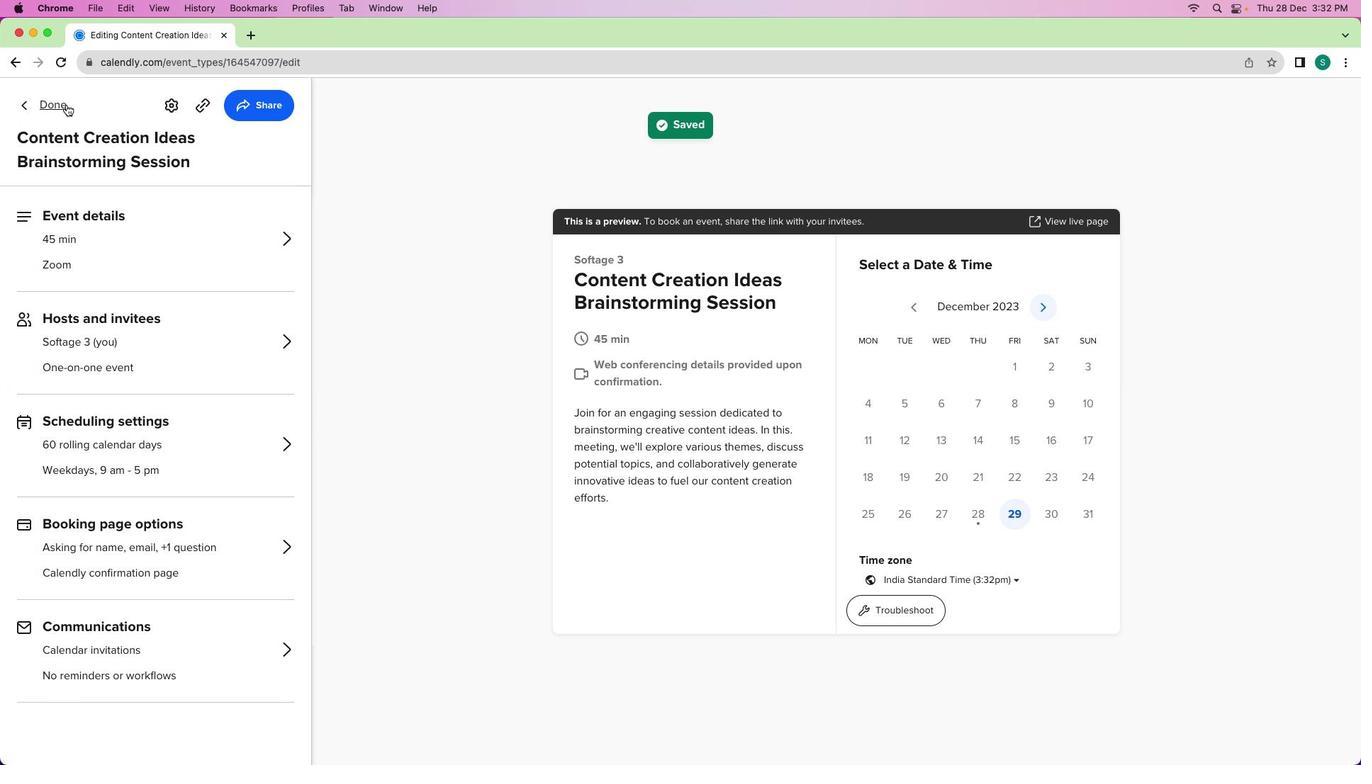 
Action: Mouse moved to (531, 407)
Screenshot: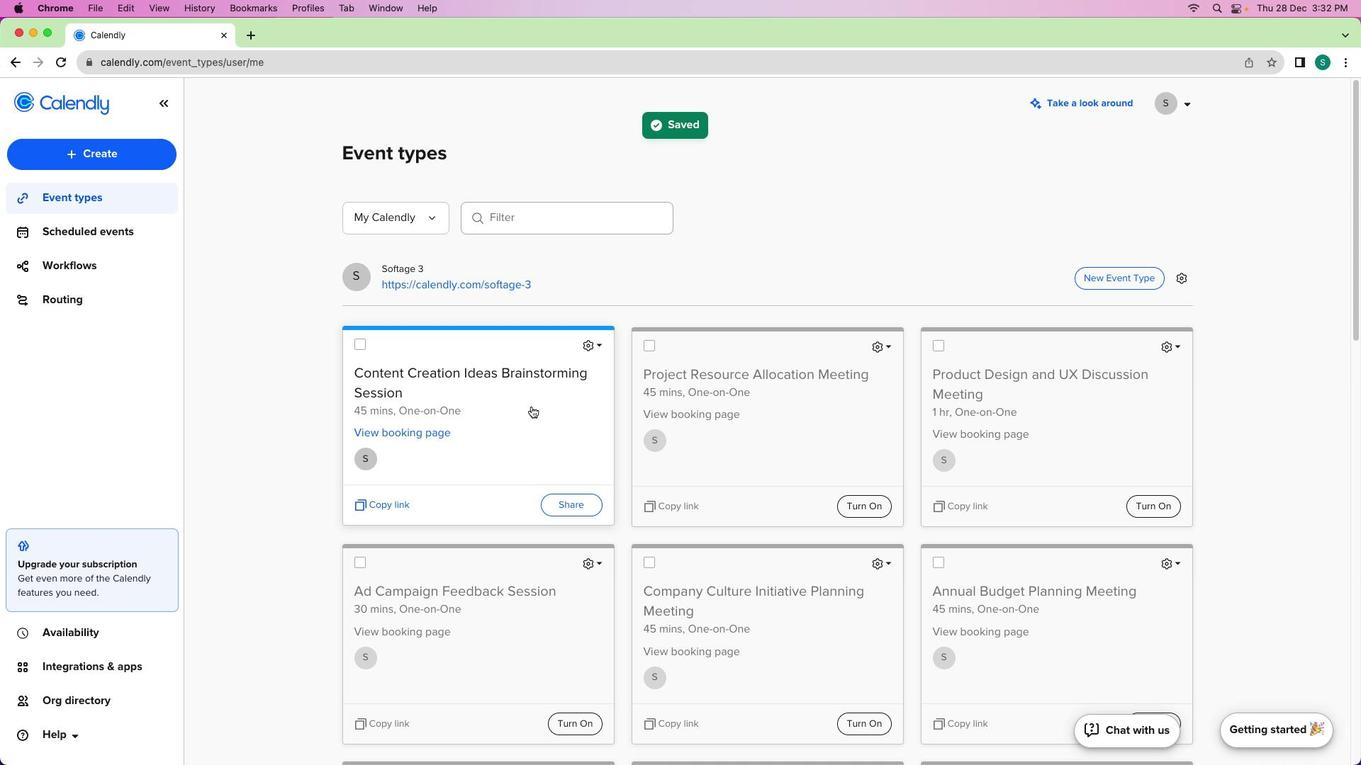 
